 Task: Create a due date automation trigger when advanced on, 2 hours before a card is due add fields without custom field "Resume" set to a number greater or equal to 1 and greater than 10.
Action: Mouse moved to (958, 283)
Screenshot: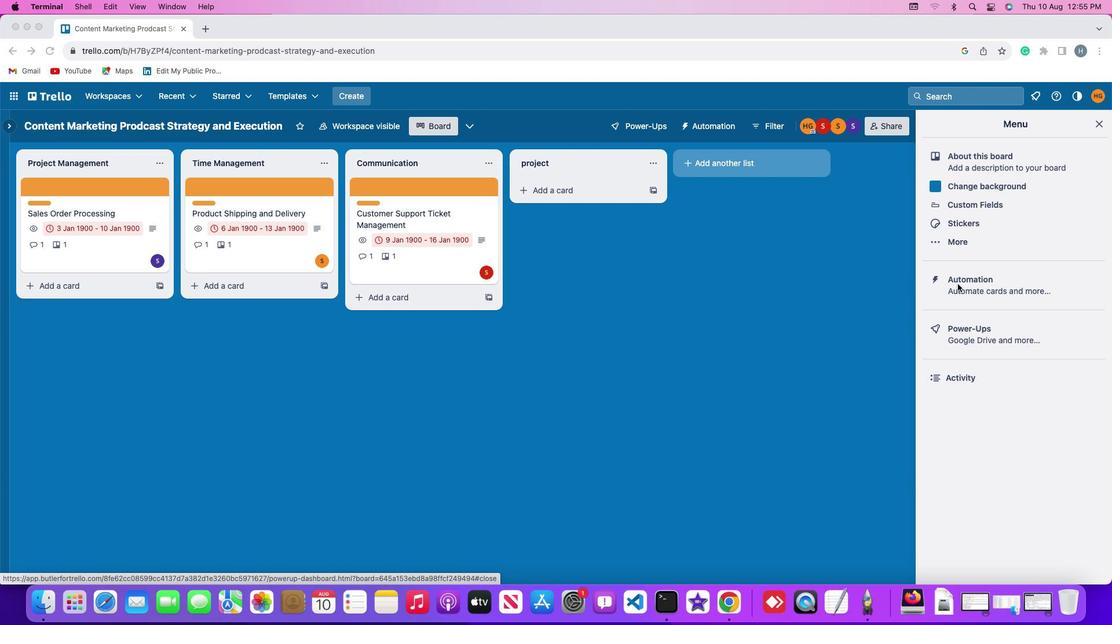 
Action: Mouse pressed left at (958, 283)
Screenshot: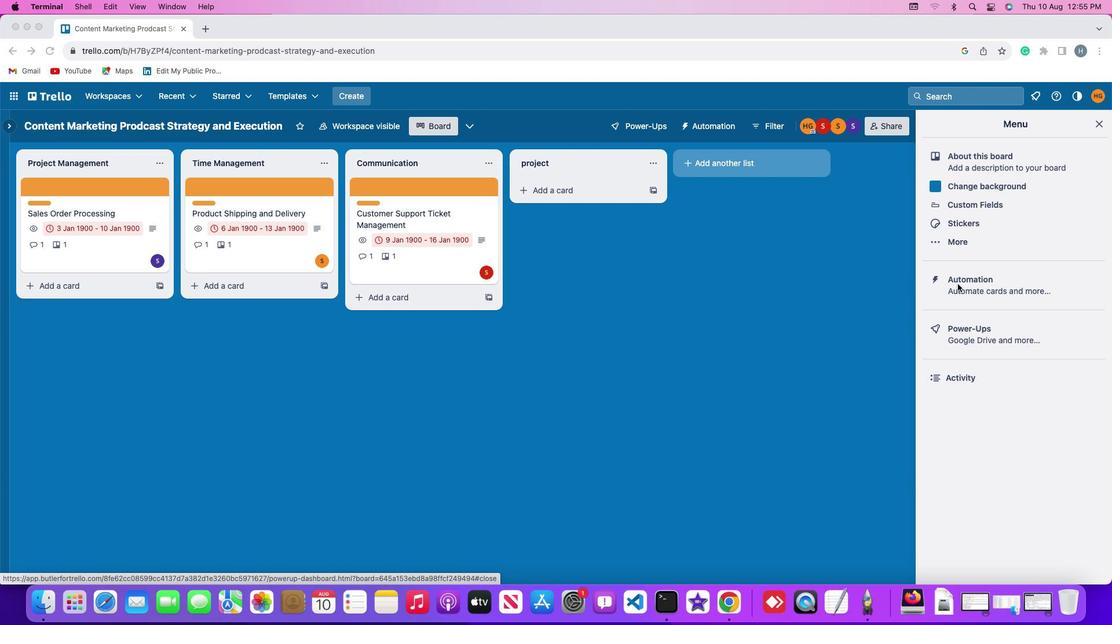 
Action: Mouse pressed left at (958, 283)
Screenshot: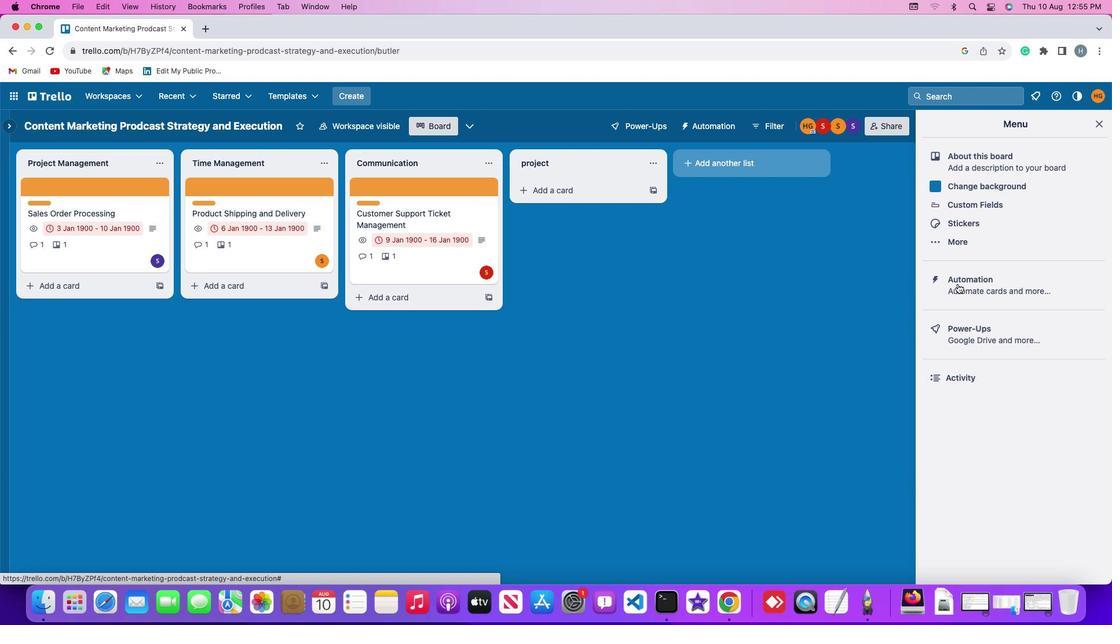 
Action: Mouse moved to (61, 273)
Screenshot: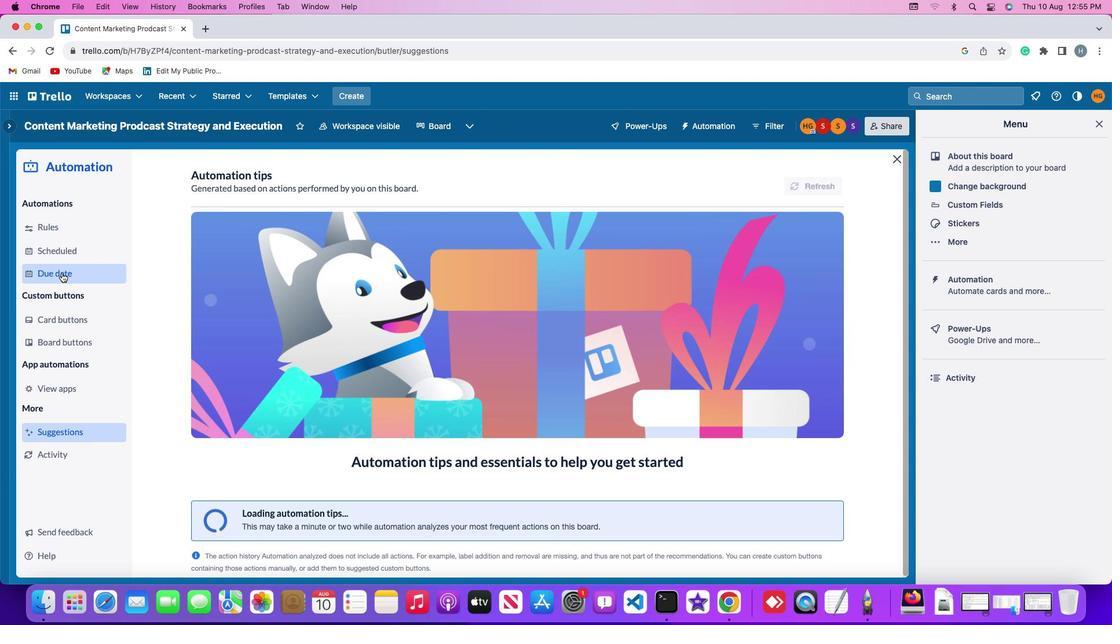 
Action: Mouse pressed left at (61, 273)
Screenshot: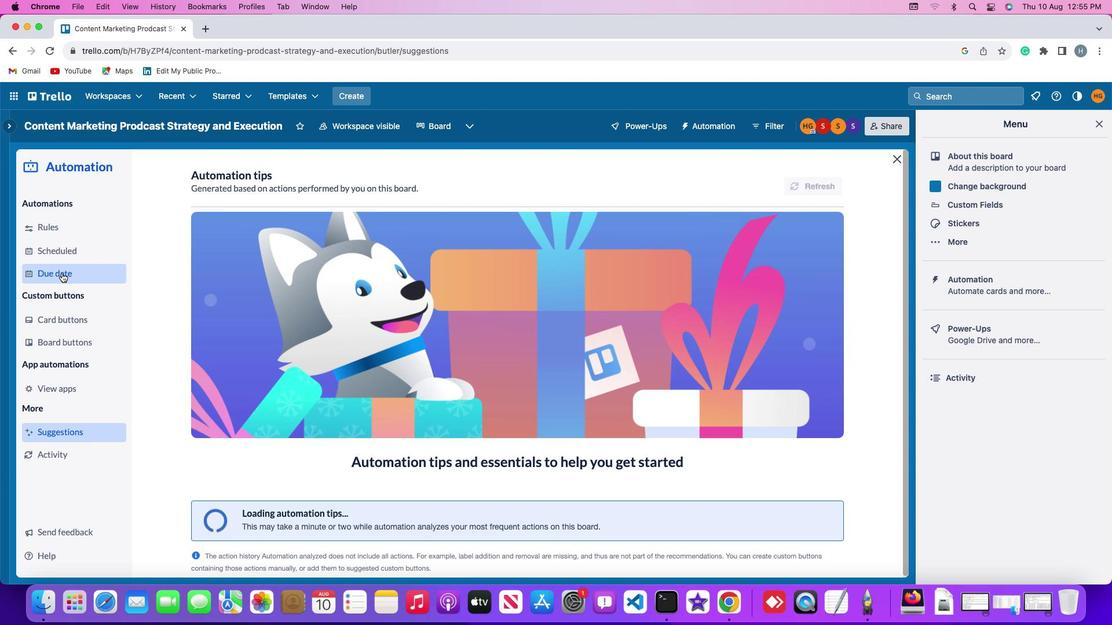 
Action: Mouse moved to (760, 180)
Screenshot: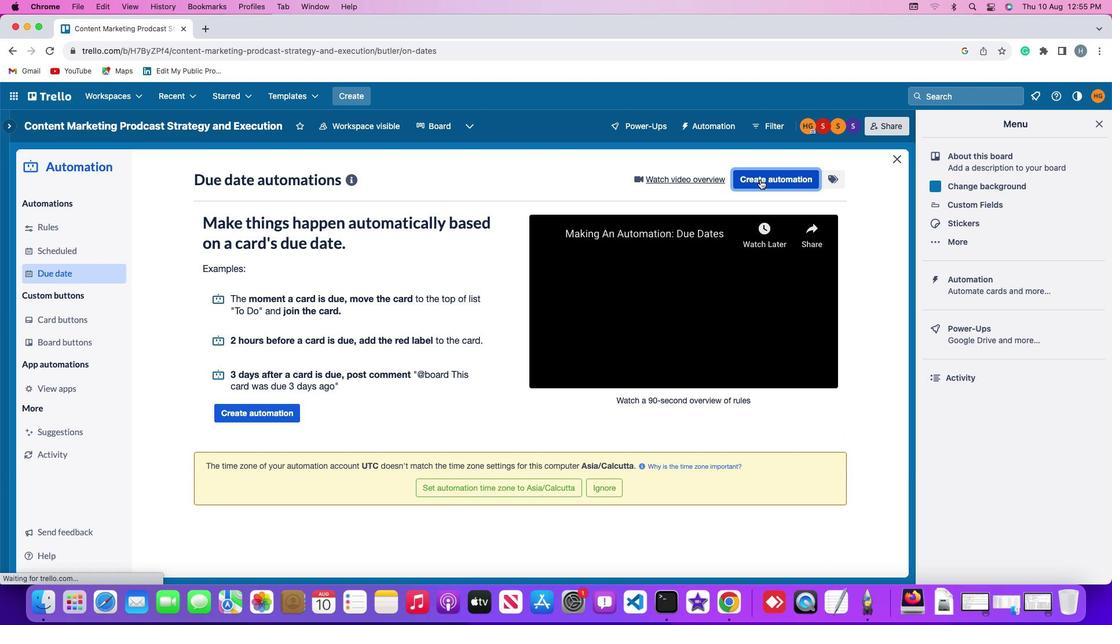 
Action: Mouse pressed left at (760, 180)
Screenshot: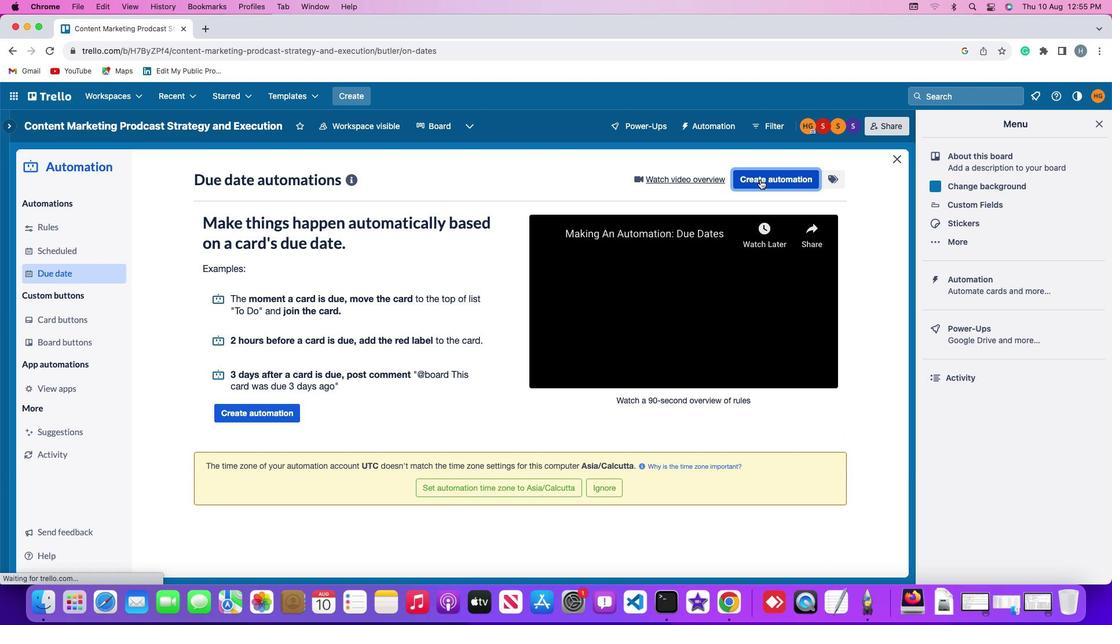 
Action: Mouse moved to (246, 292)
Screenshot: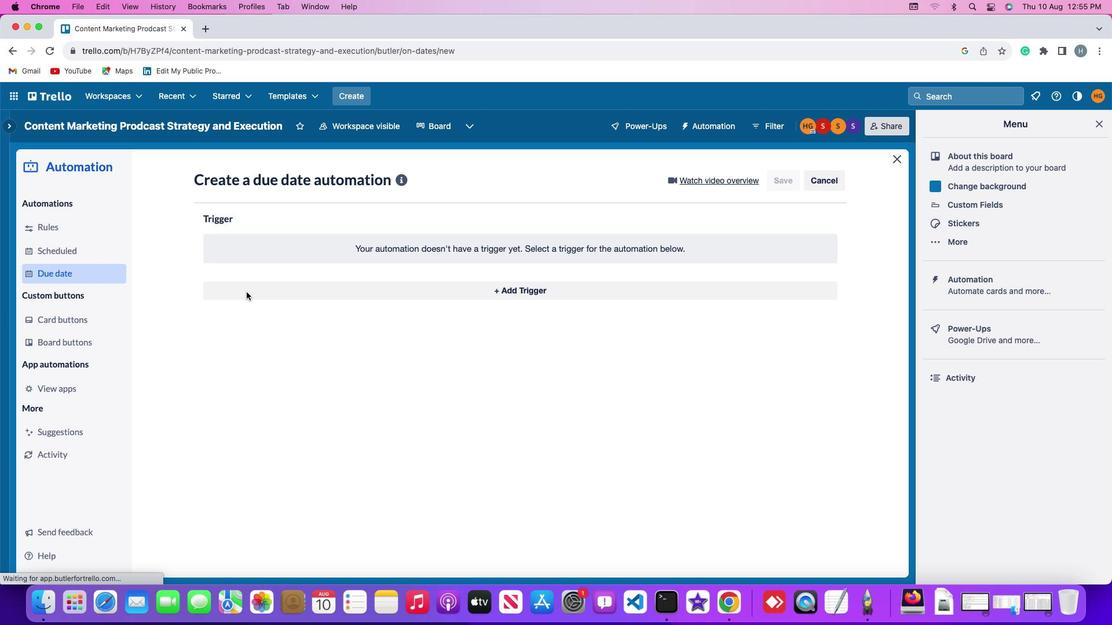 
Action: Mouse pressed left at (246, 292)
Screenshot: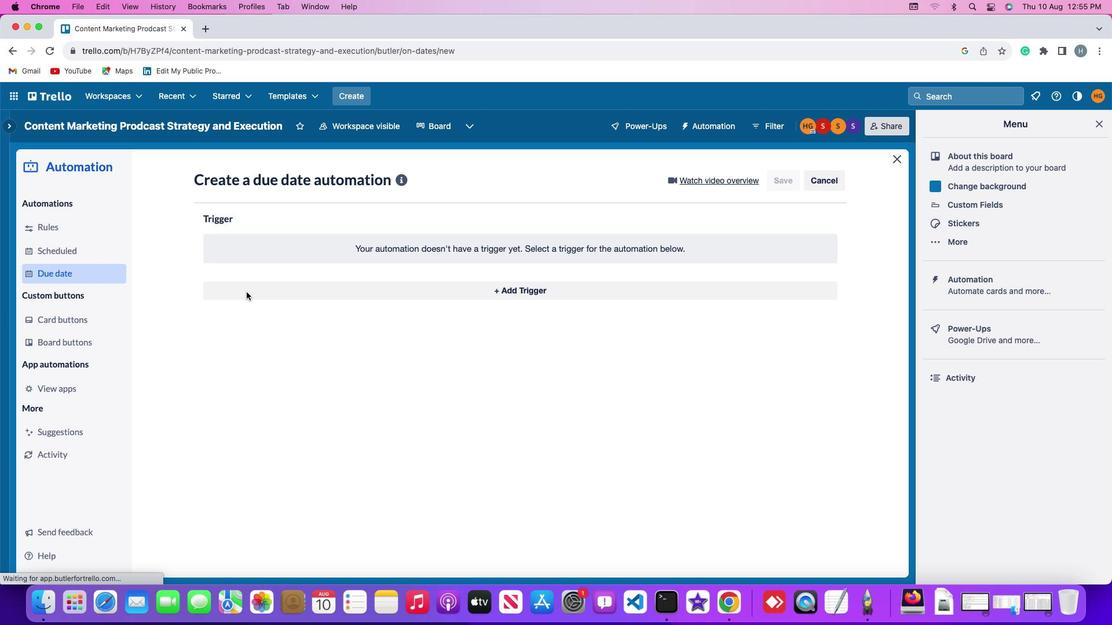 
Action: Mouse moved to (225, 467)
Screenshot: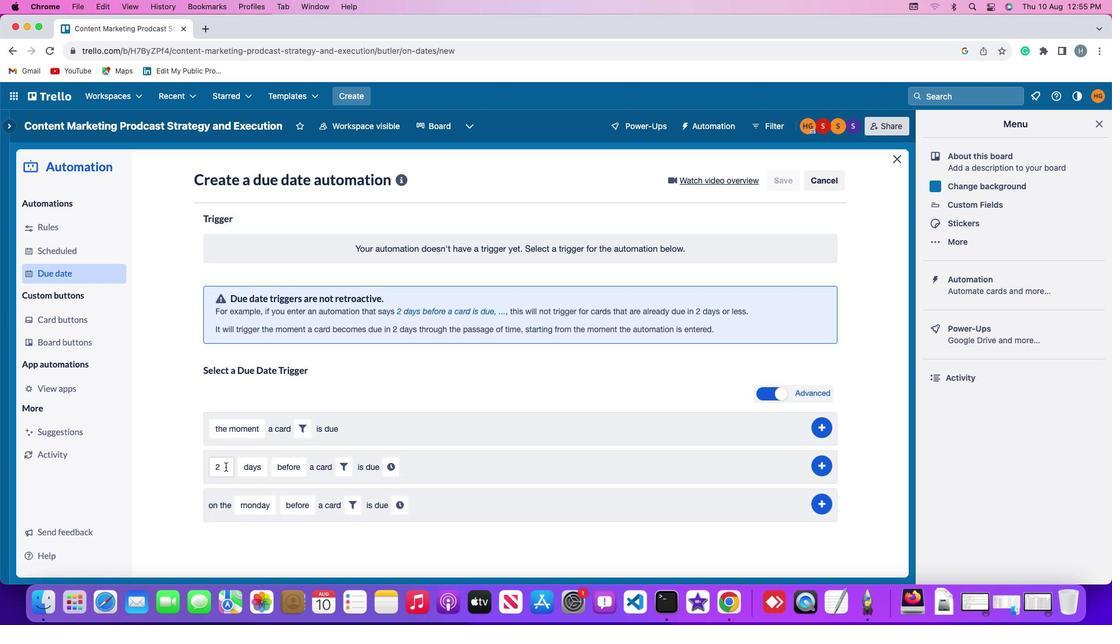 
Action: Mouse pressed left at (225, 467)
Screenshot: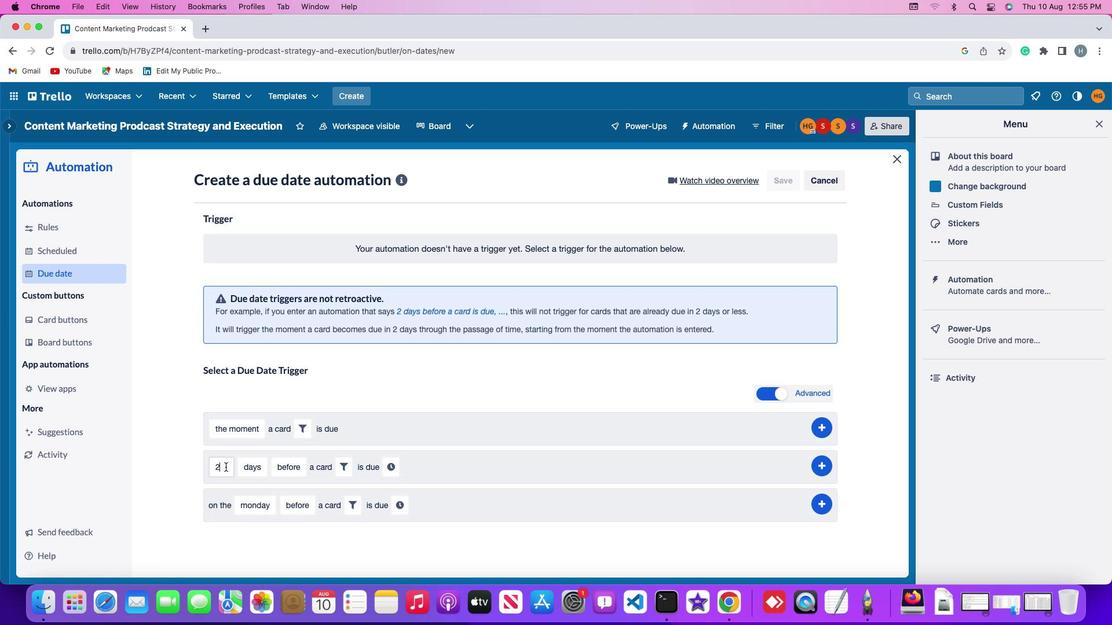 
Action: Key pressed Key.backspace'2'
Screenshot: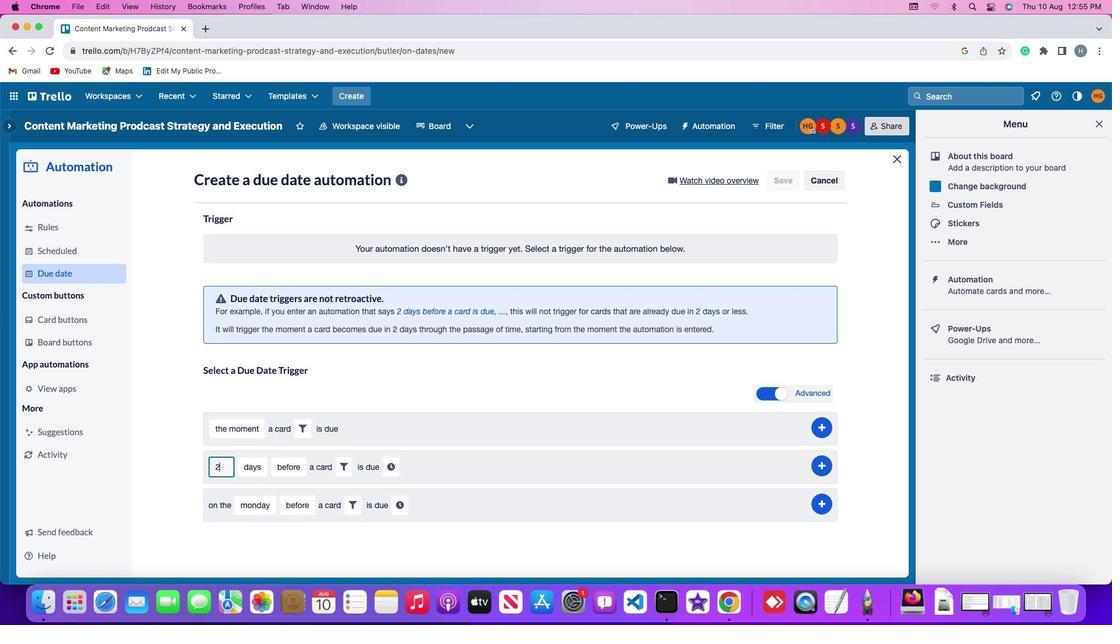 
Action: Mouse moved to (257, 473)
Screenshot: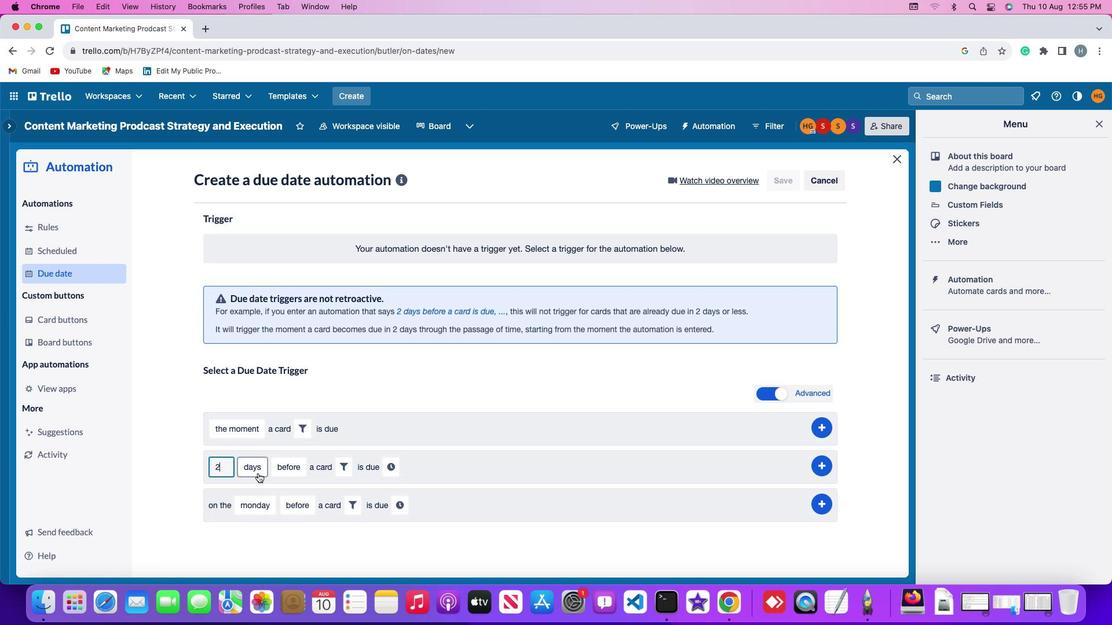 
Action: Mouse pressed left at (257, 473)
Screenshot: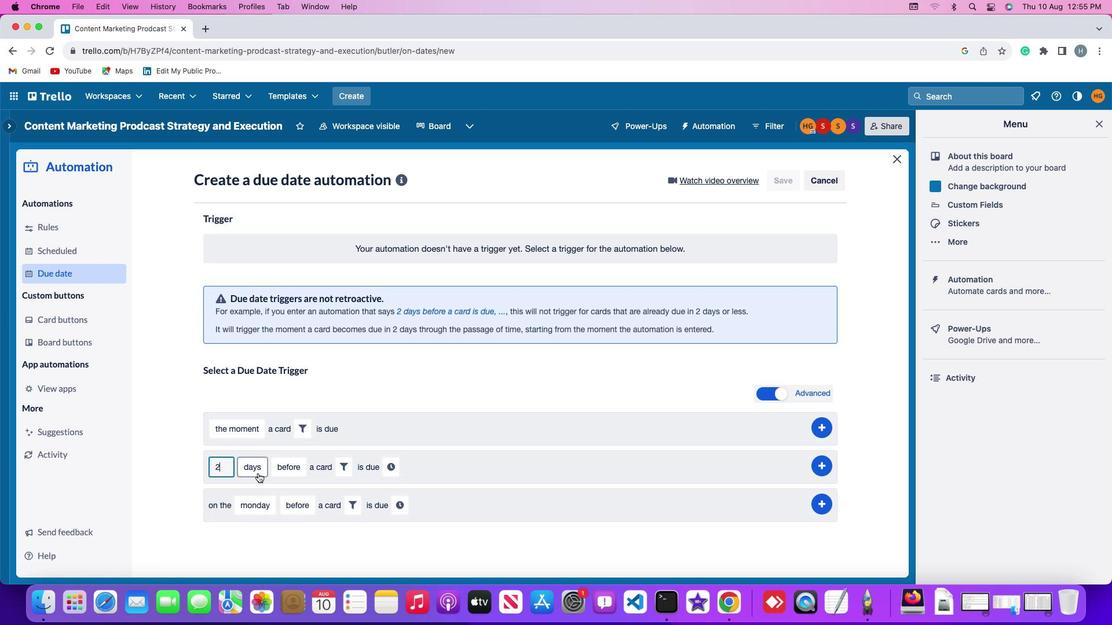 
Action: Mouse moved to (263, 531)
Screenshot: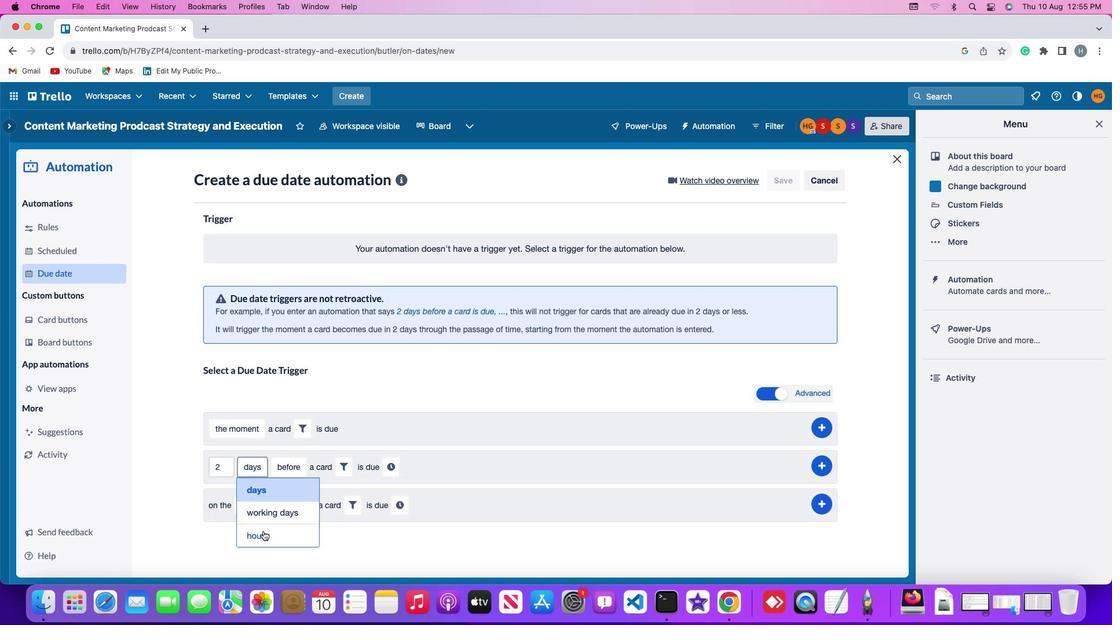 
Action: Mouse pressed left at (263, 531)
Screenshot: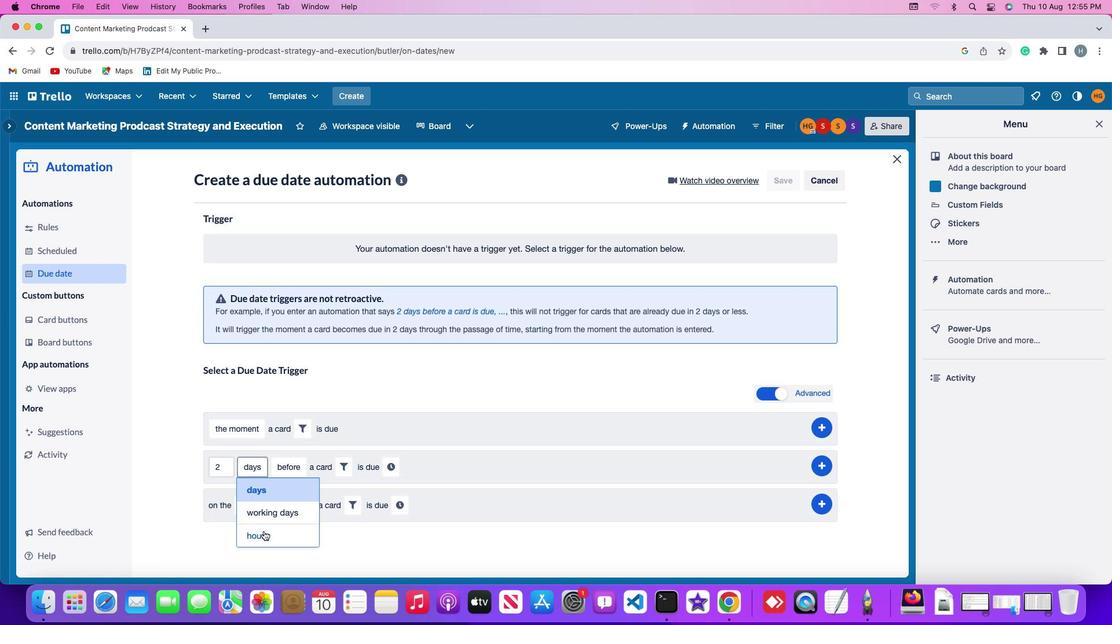 
Action: Mouse moved to (286, 466)
Screenshot: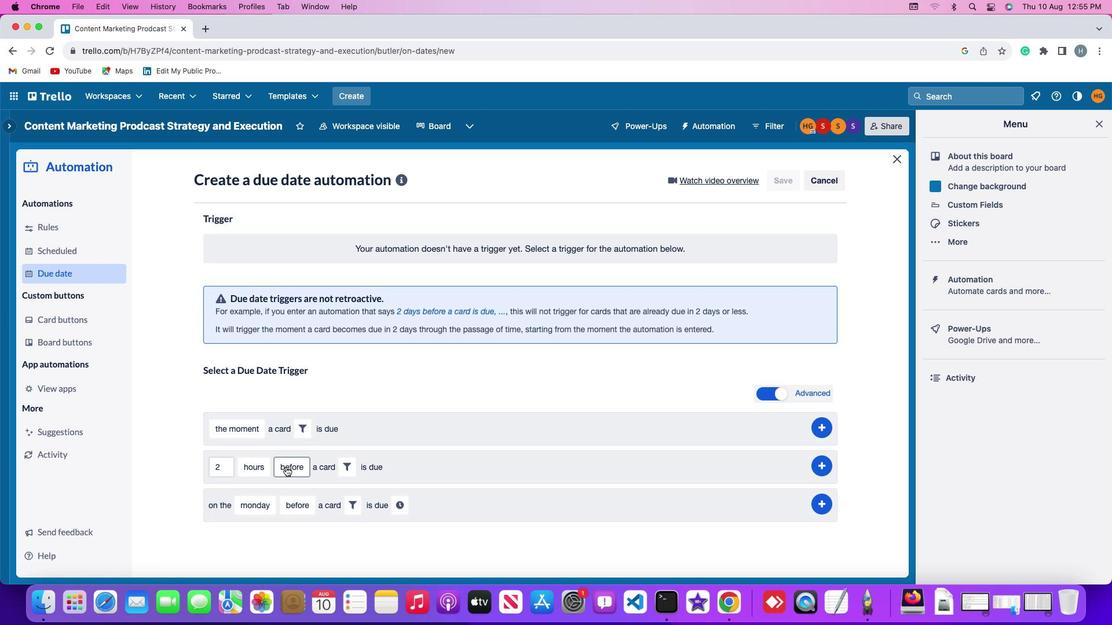 
Action: Mouse pressed left at (286, 466)
Screenshot: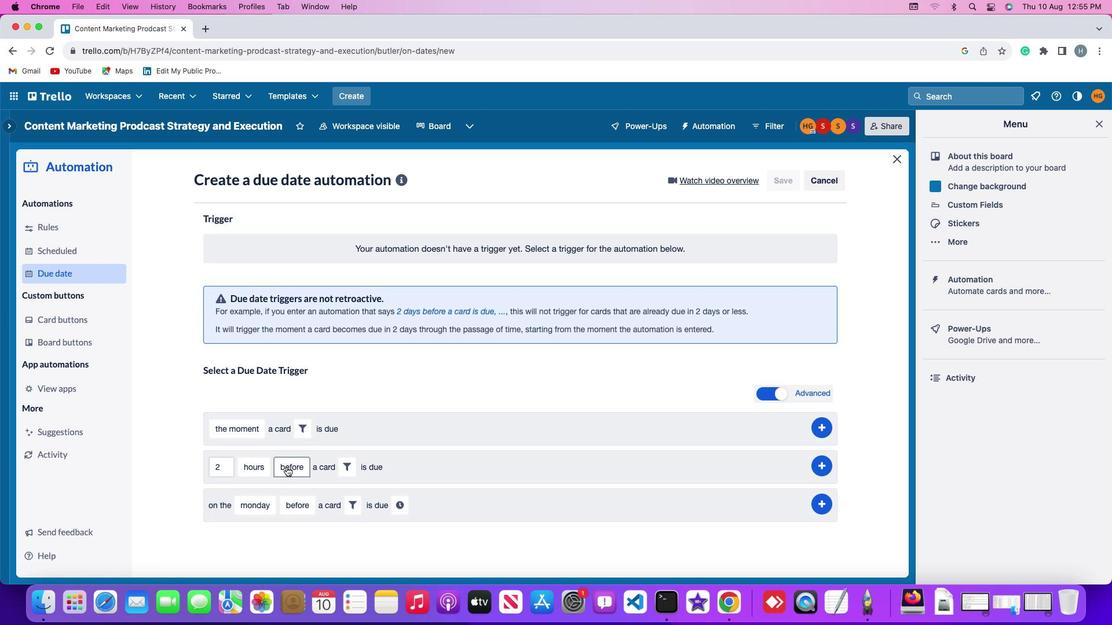 
Action: Mouse moved to (296, 490)
Screenshot: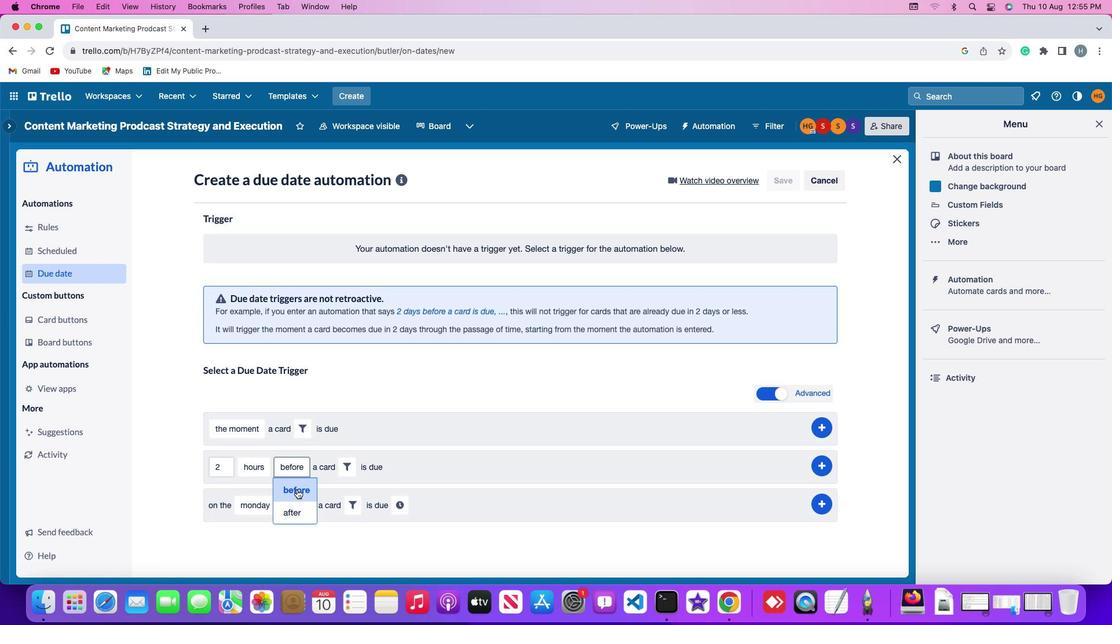 
Action: Mouse pressed left at (296, 490)
Screenshot: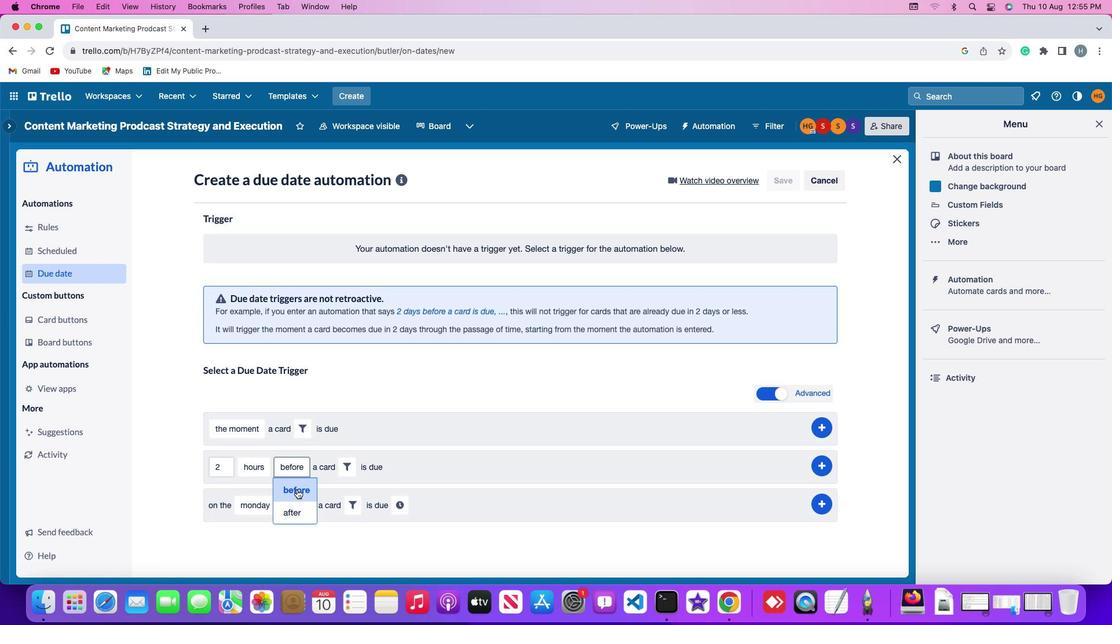 
Action: Mouse moved to (341, 468)
Screenshot: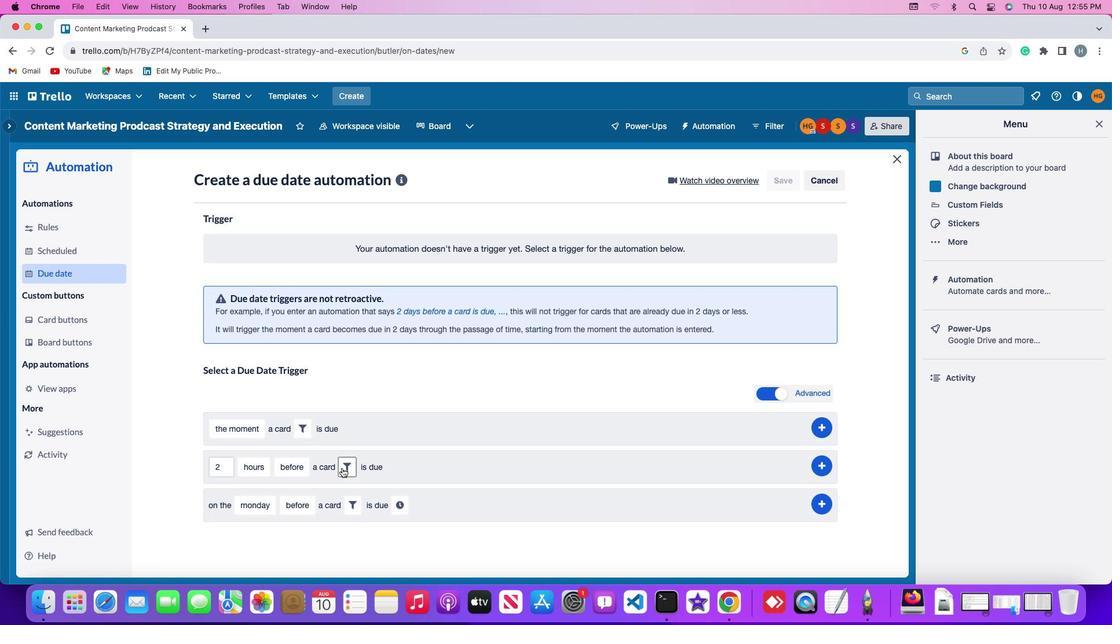 
Action: Mouse pressed left at (341, 468)
Screenshot: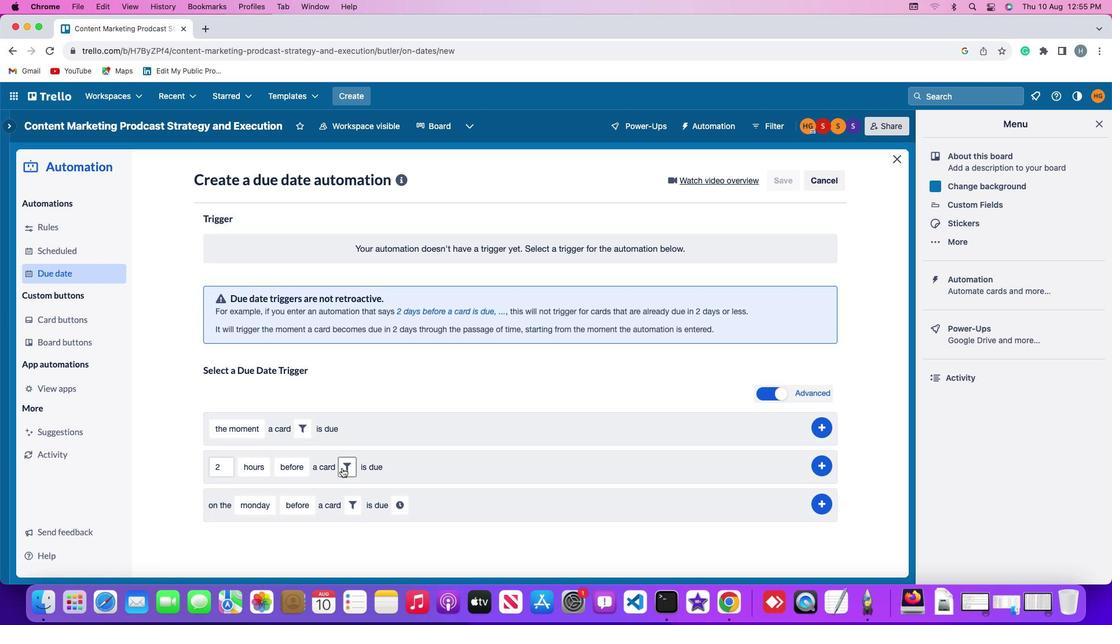
Action: Mouse moved to (539, 506)
Screenshot: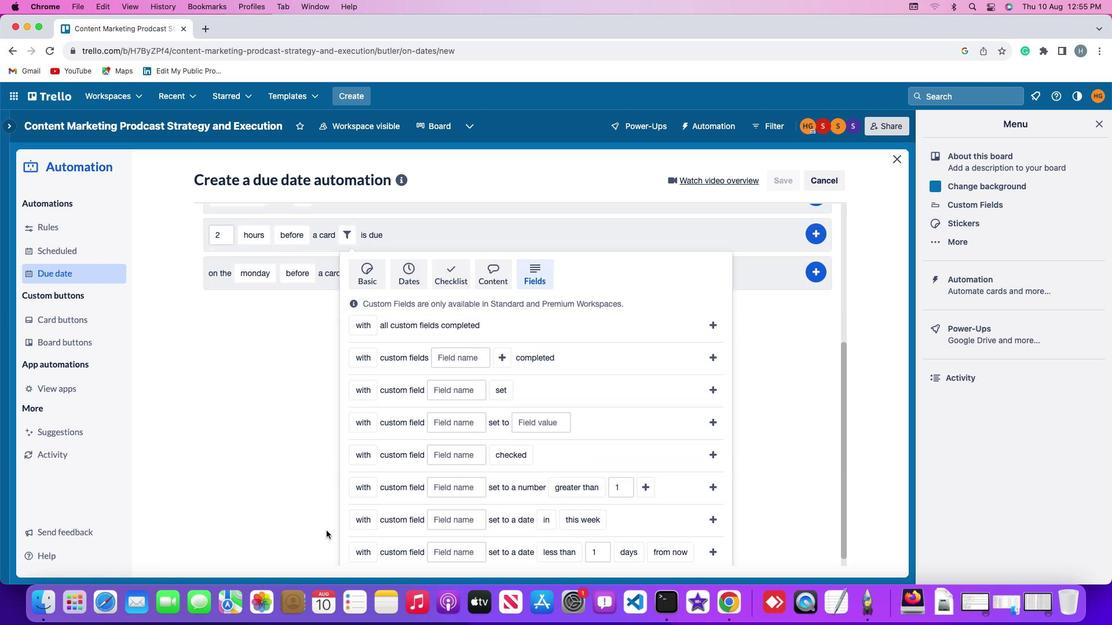 
Action: Mouse pressed left at (539, 506)
Screenshot: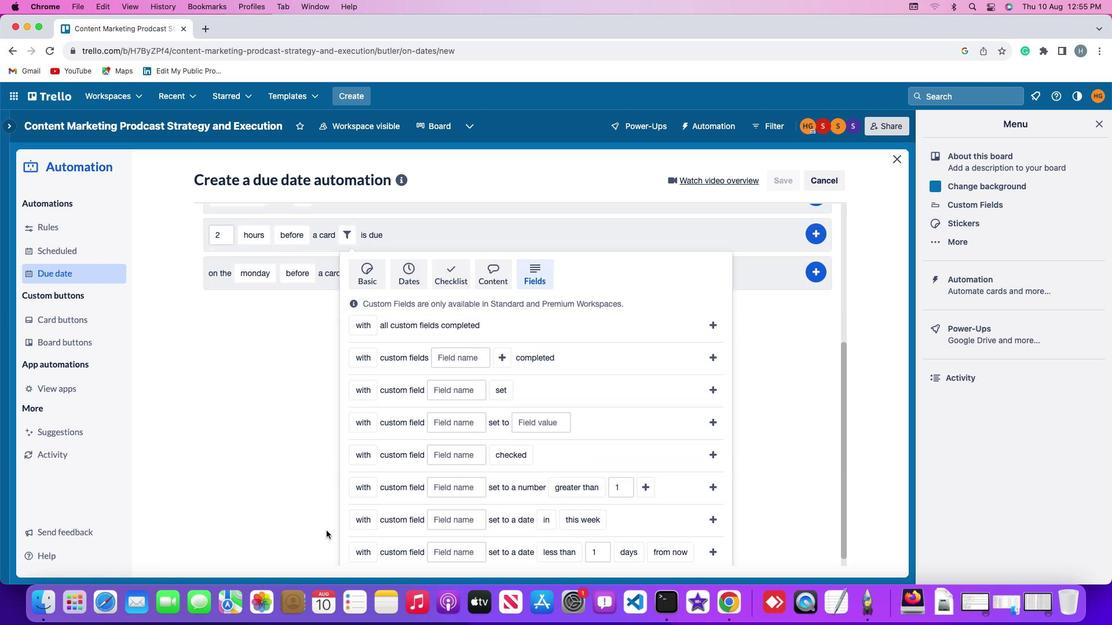 
Action: Mouse moved to (357, 526)
Screenshot: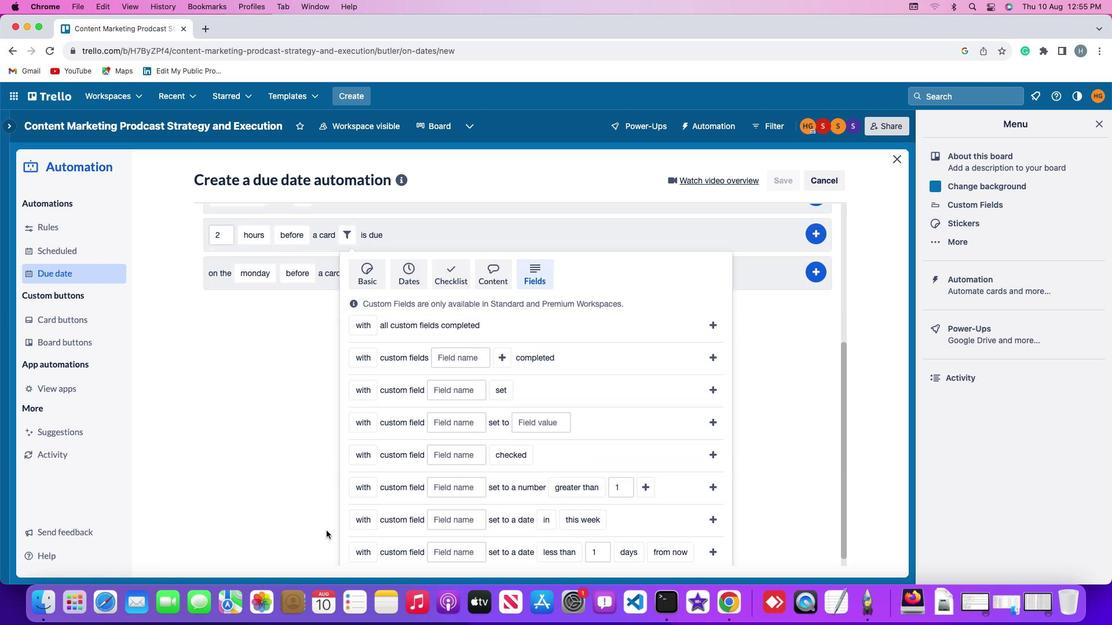 
Action: Mouse scrolled (326, 531) with delta (0, 0)
Screenshot: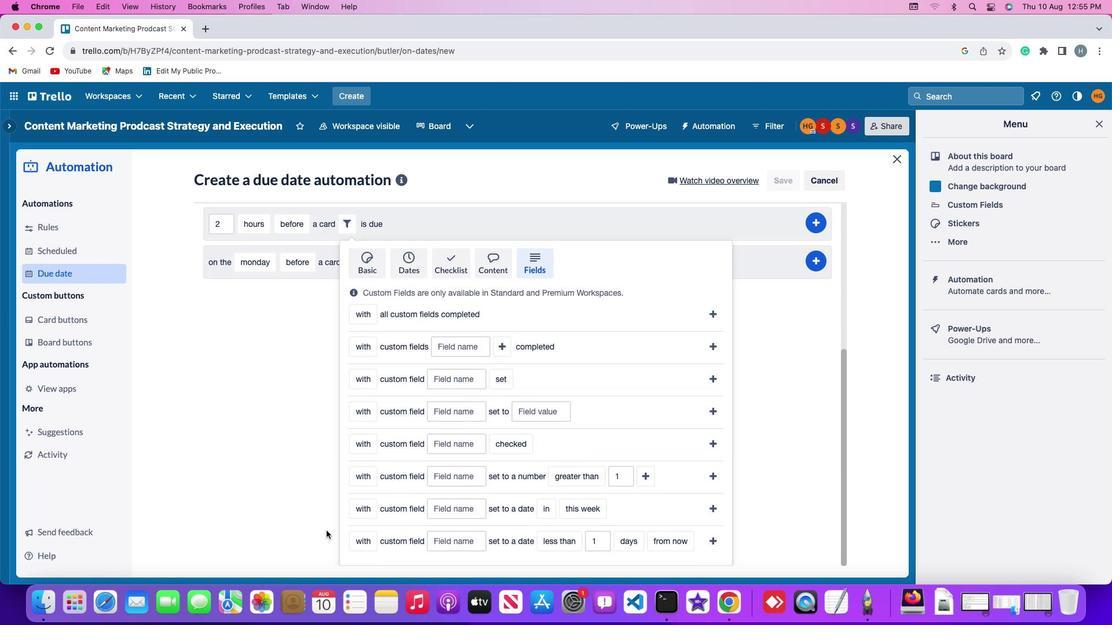 
Action: Mouse scrolled (326, 531) with delta (0, -1)
Screenshot: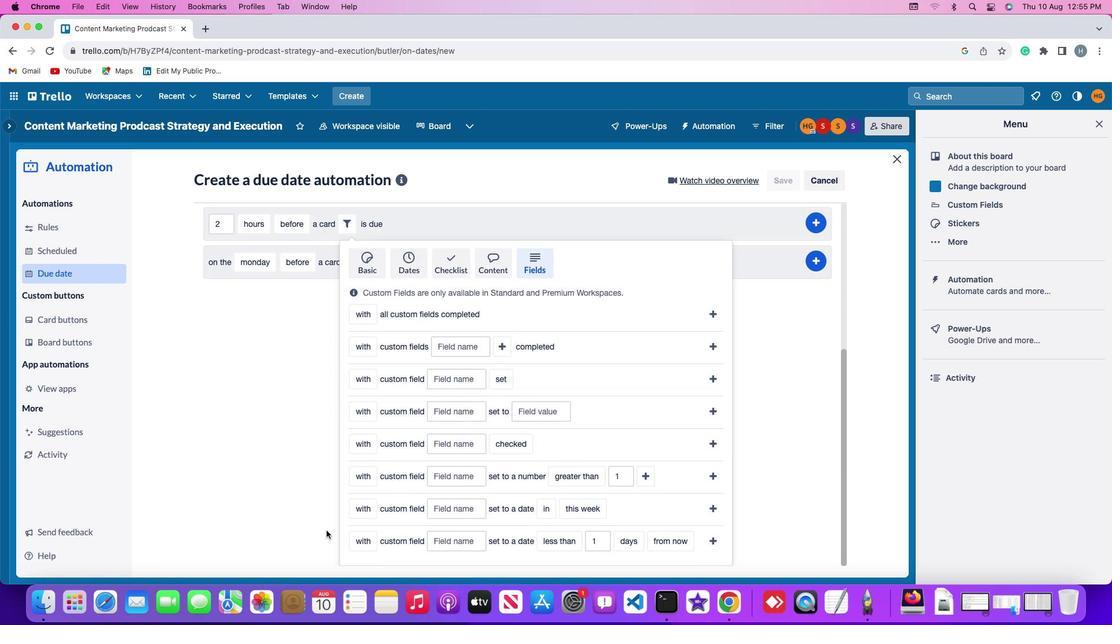 
Action: Mouse scrolled (326, 531) with delta (0, -2)
Screenshot: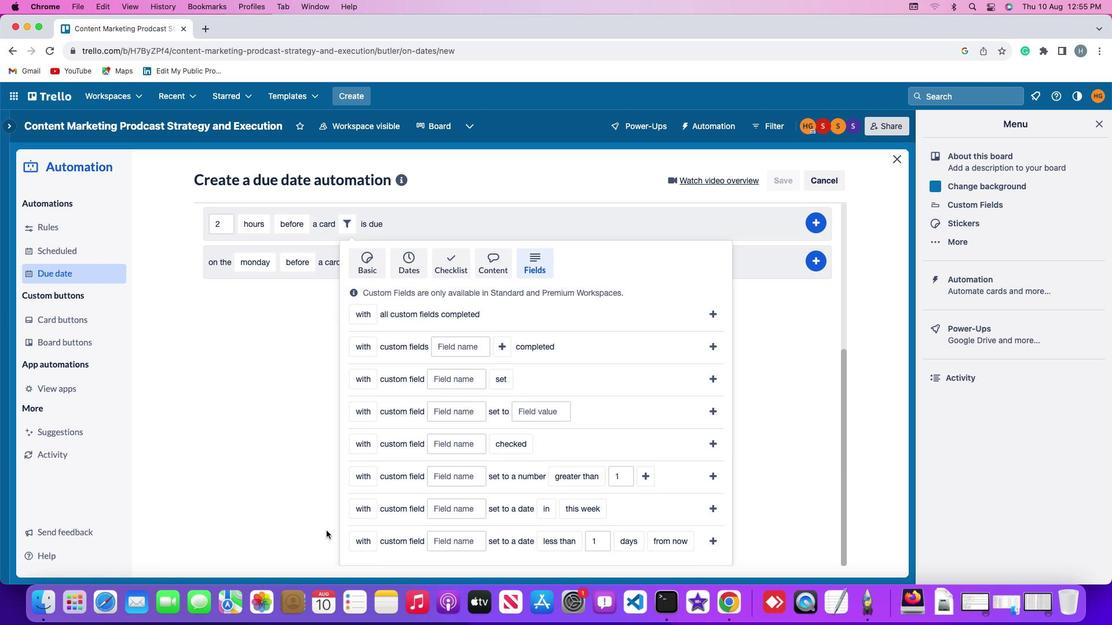 
Action: Mouse moved to (360, 480)
Screenshot: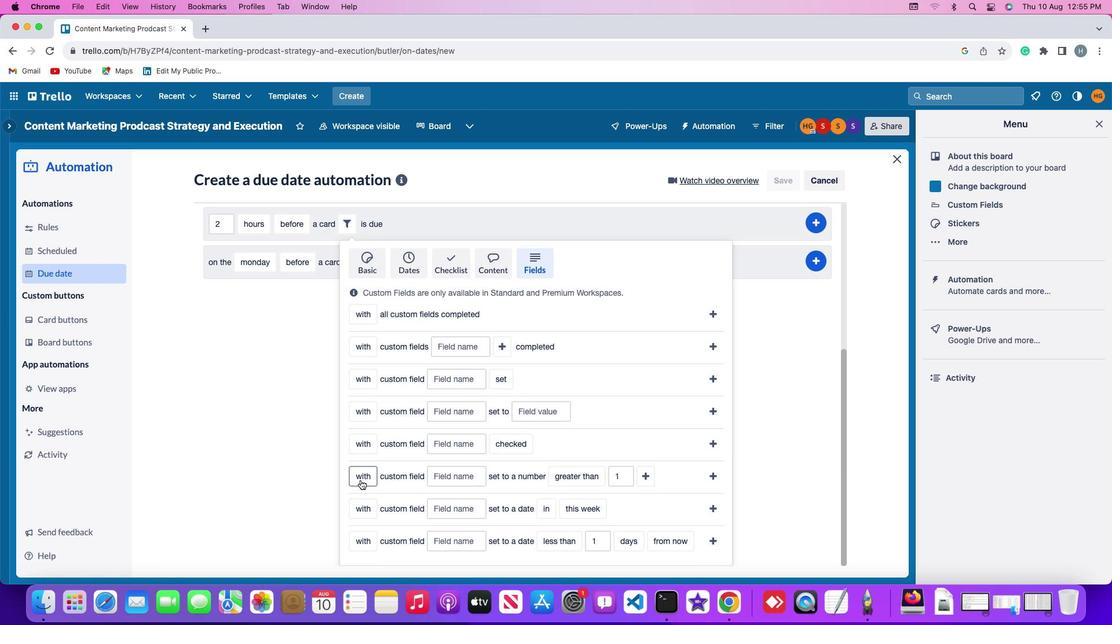 
Action: Mouse pressed left at (360, 480)
Screenshot: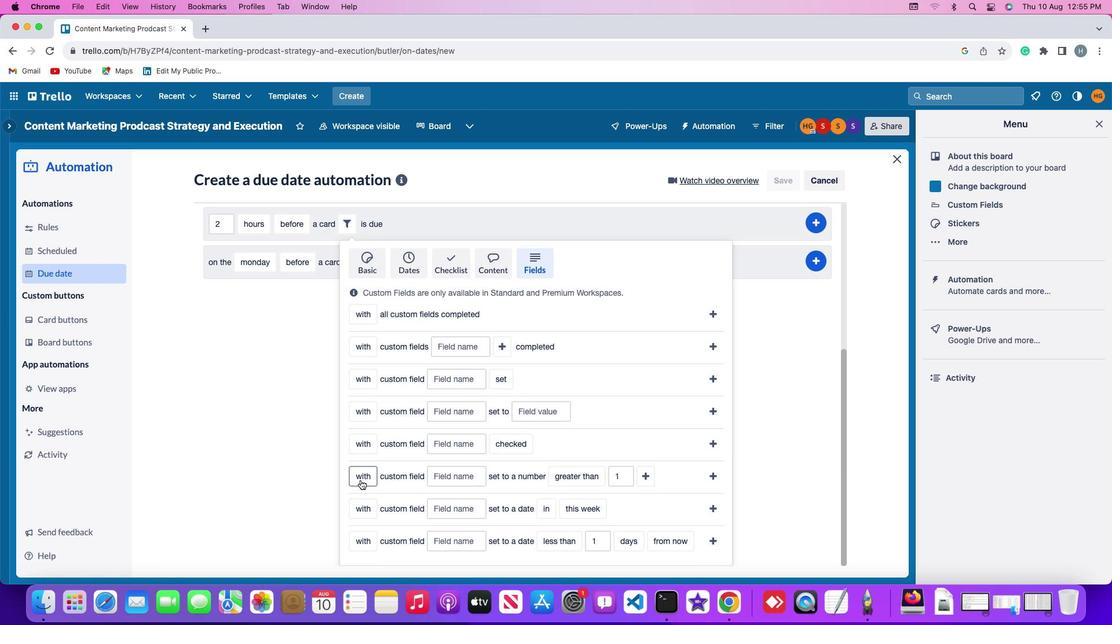 
Action: Mouse moved to (369, 521)
Screenshot: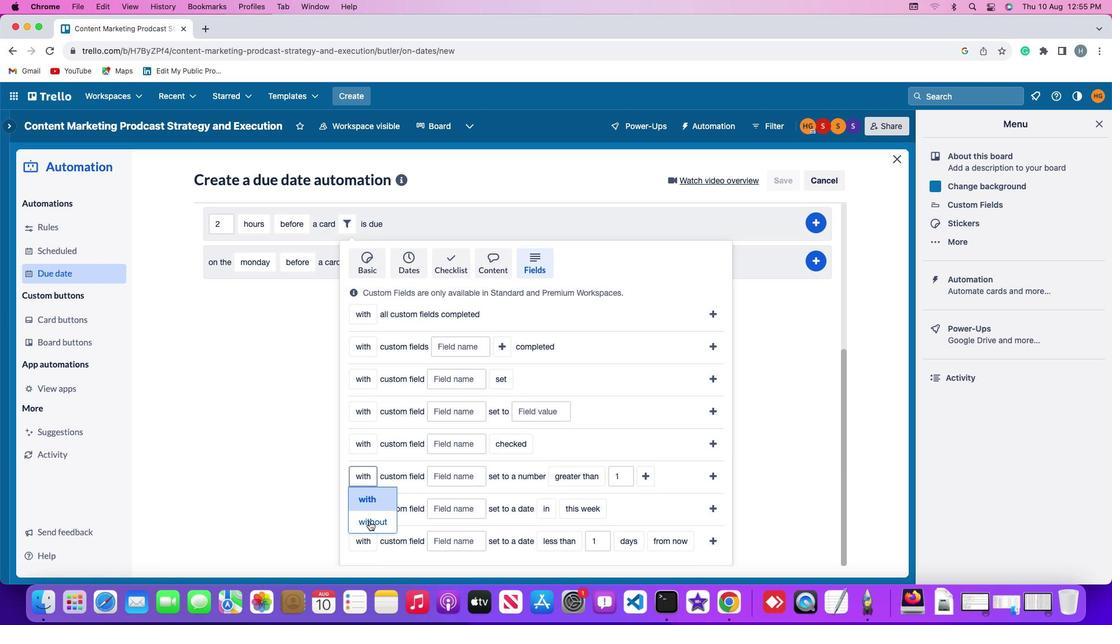 
Action: Mouse pressed left at (369, 521)
Screenshot: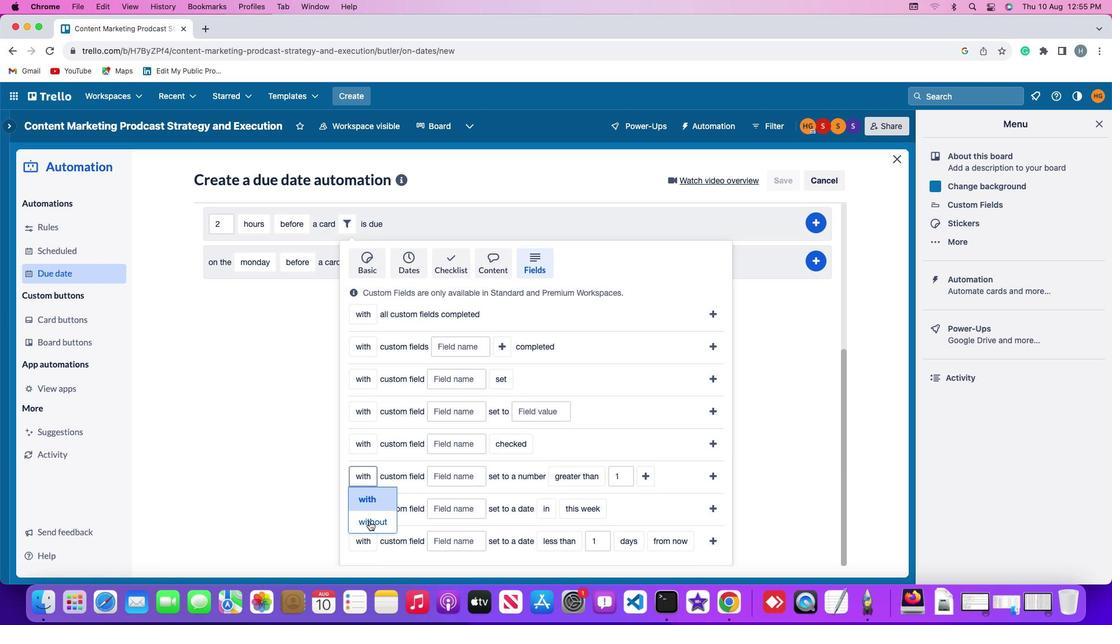 
Action: Mouse moved to (453, 476)
Screenshot: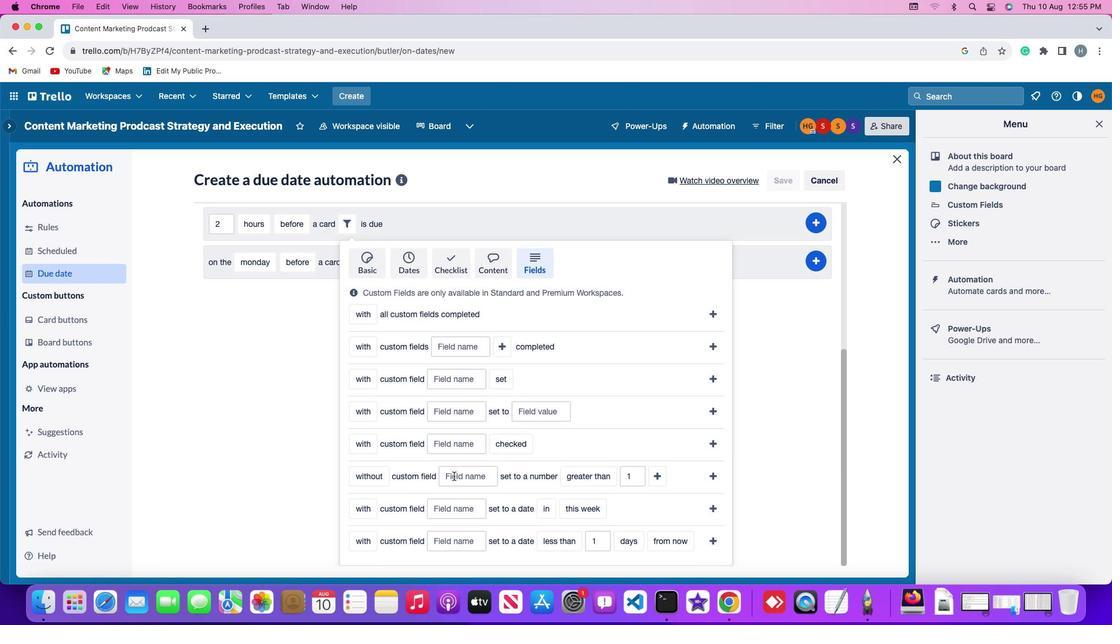 
Action: Mouse pressed left at (453, 476)
Screenshot: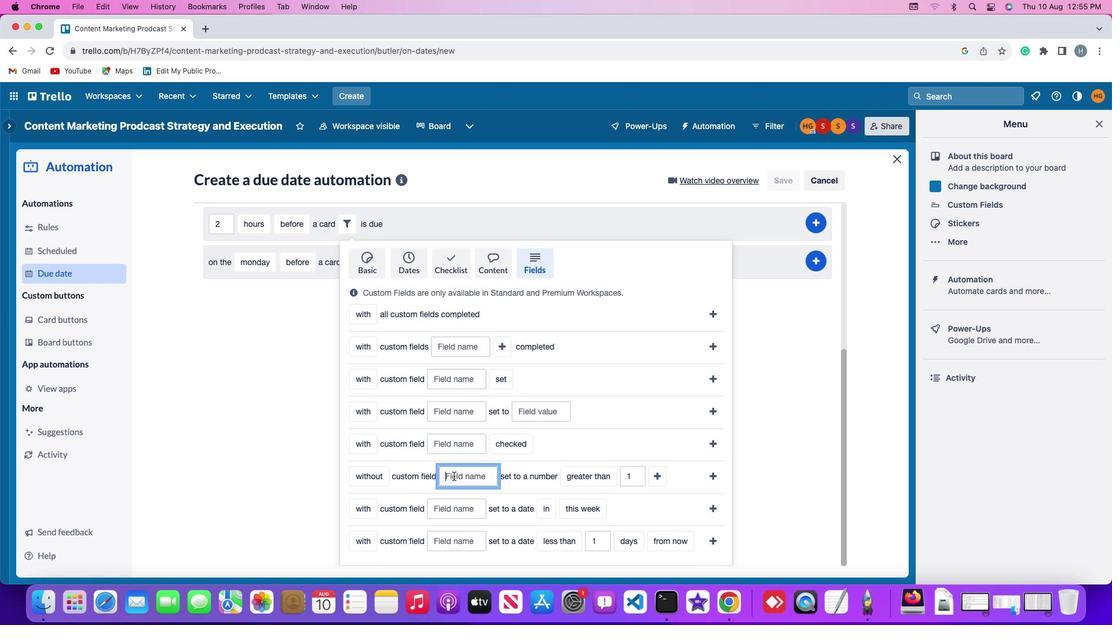 
Action: Mouse moved to (453, 476)
Screenshot: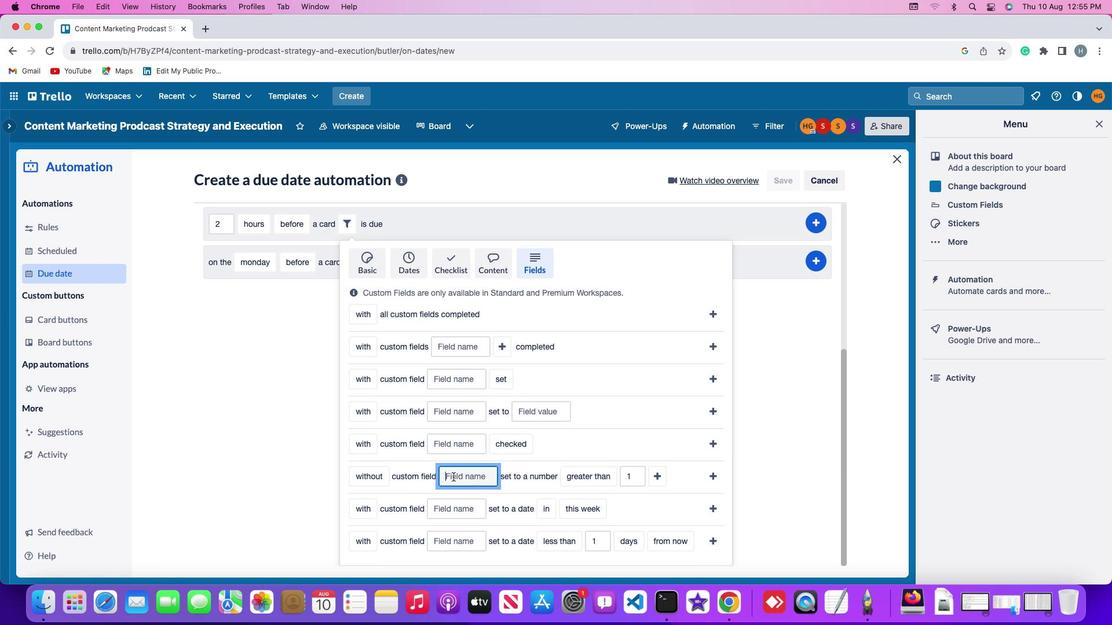 
Action: Key pressed Key.shift'R''e''s''u''m''e'
Screenshot: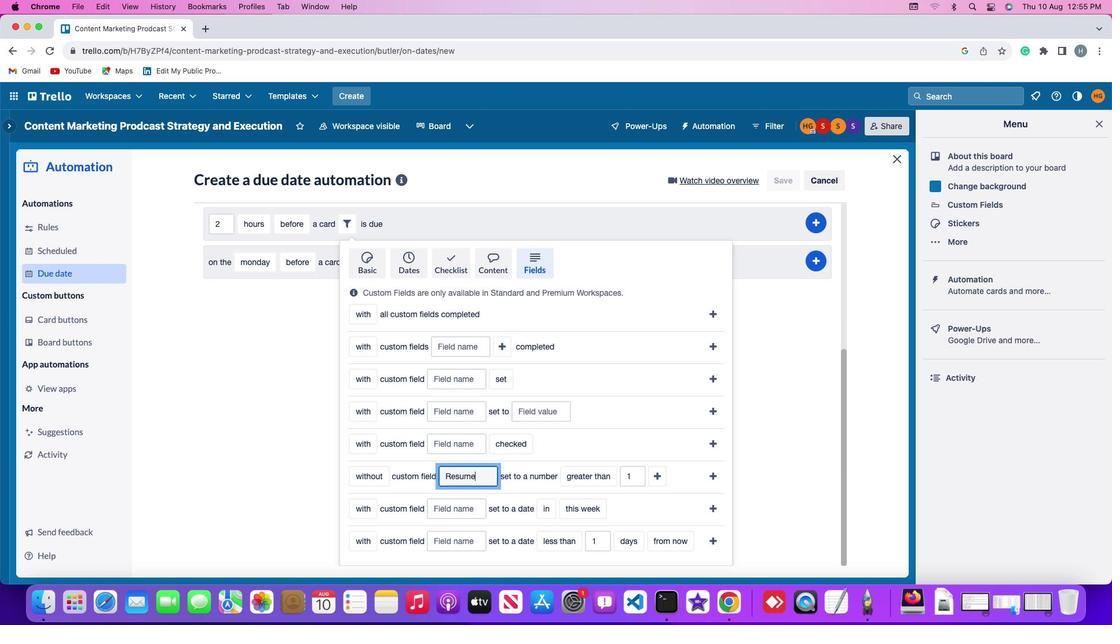 
Action: Mouse moved to (572, 481)
Screenshot: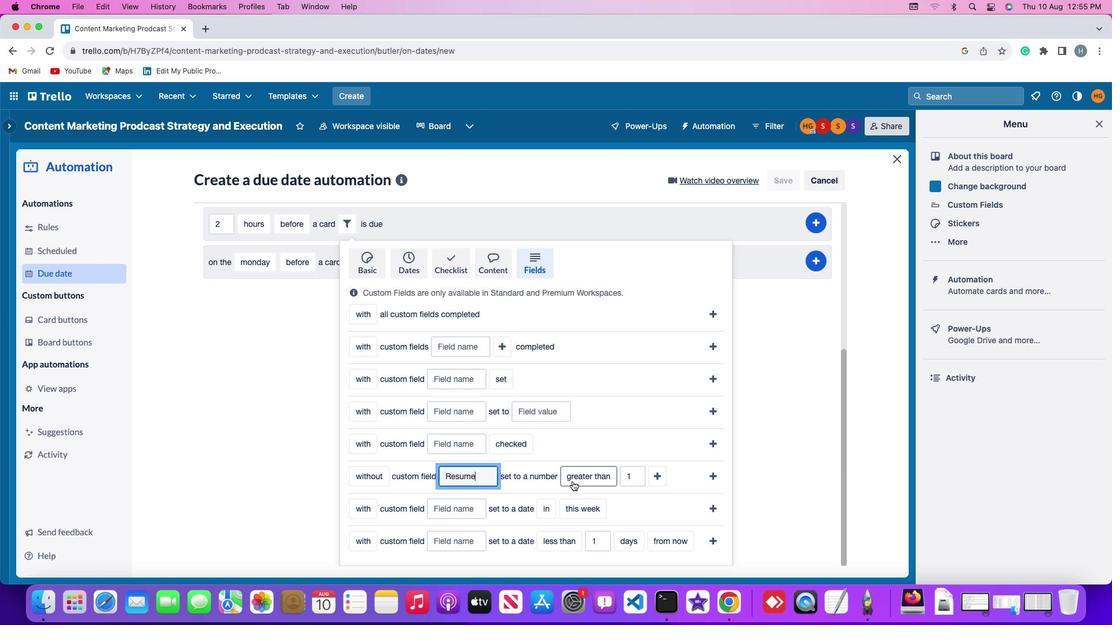 
Action: Mouse pressed left at (572, 481)
Screenshot: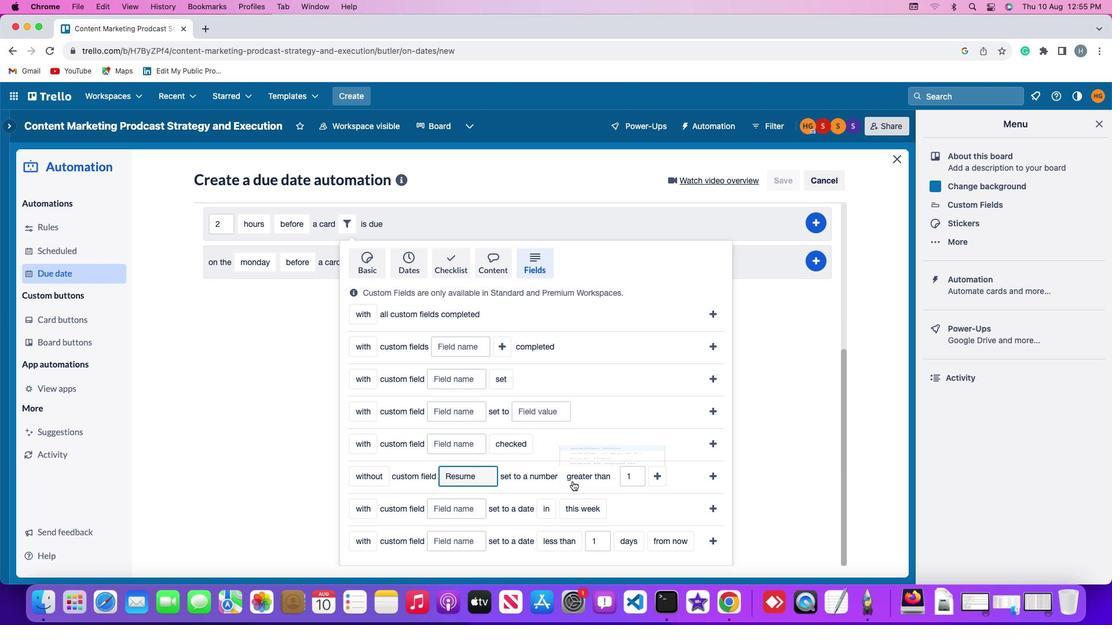
Action: Mouse moved to (600, 406)
Screenshot: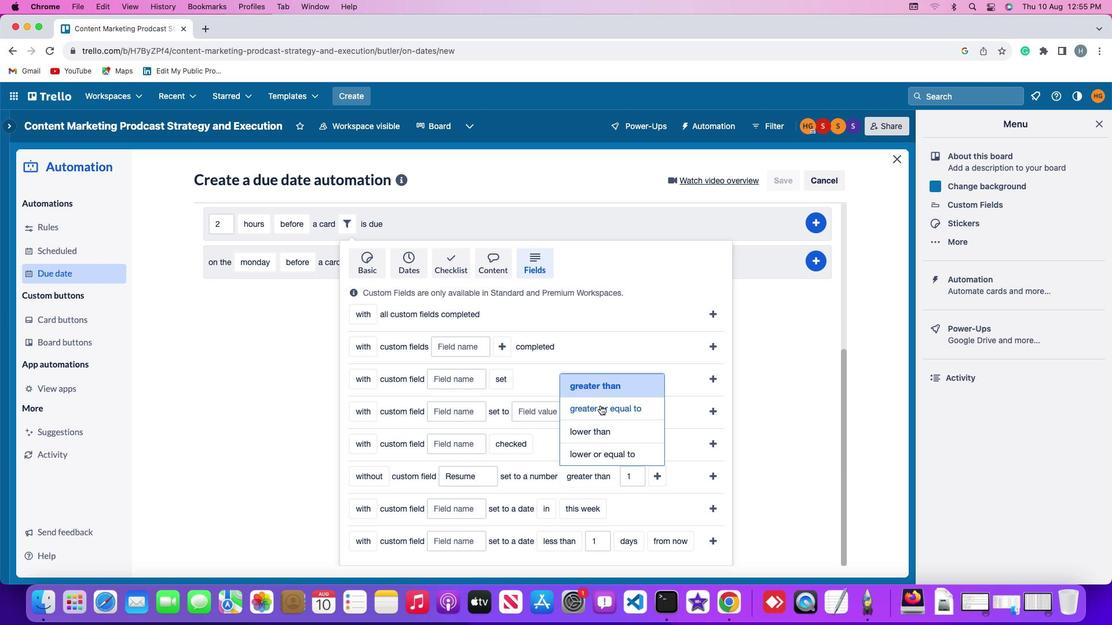 
Action: Mouse pressed left at (600, 406)
Screenshot: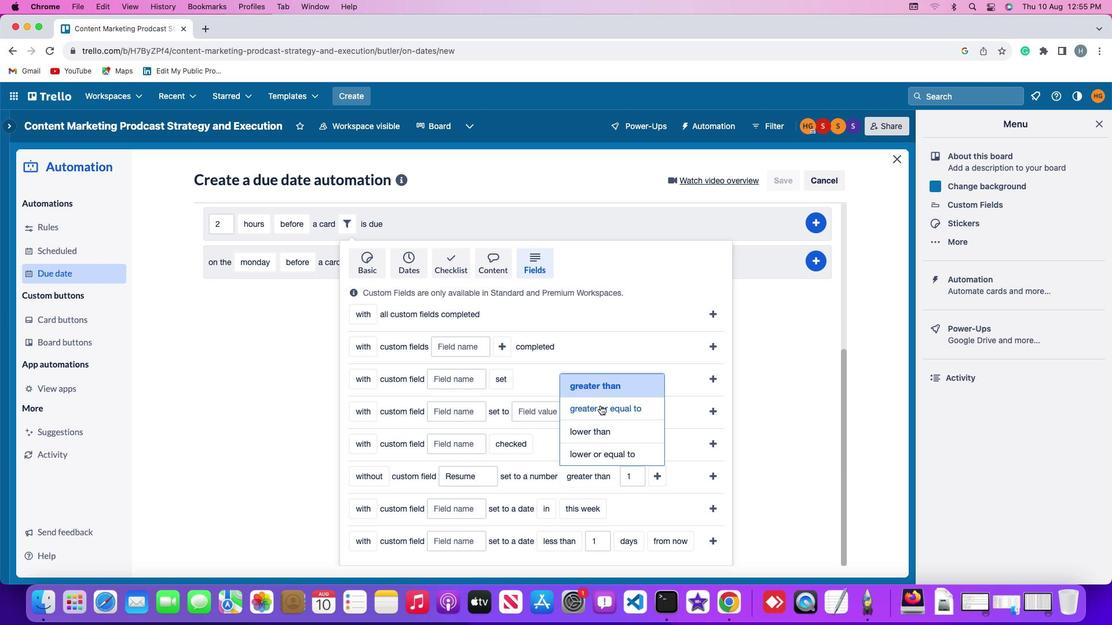 
Action: Mouse moved to (658, 475)
Screenshot: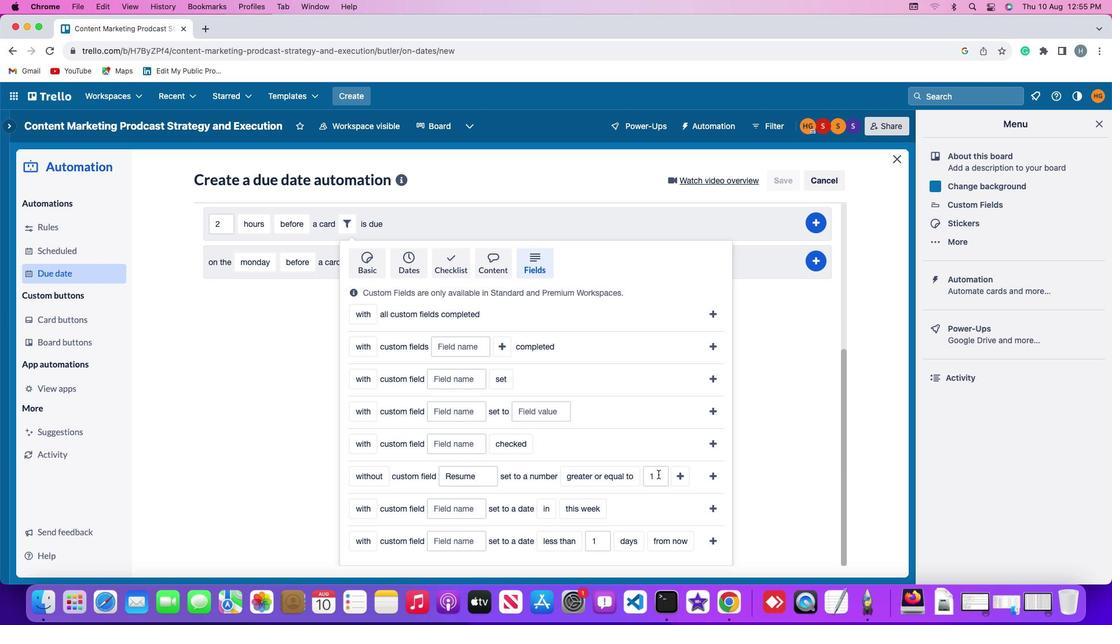 
Action: Mouse pressed left at (658, 475)
Screenshot: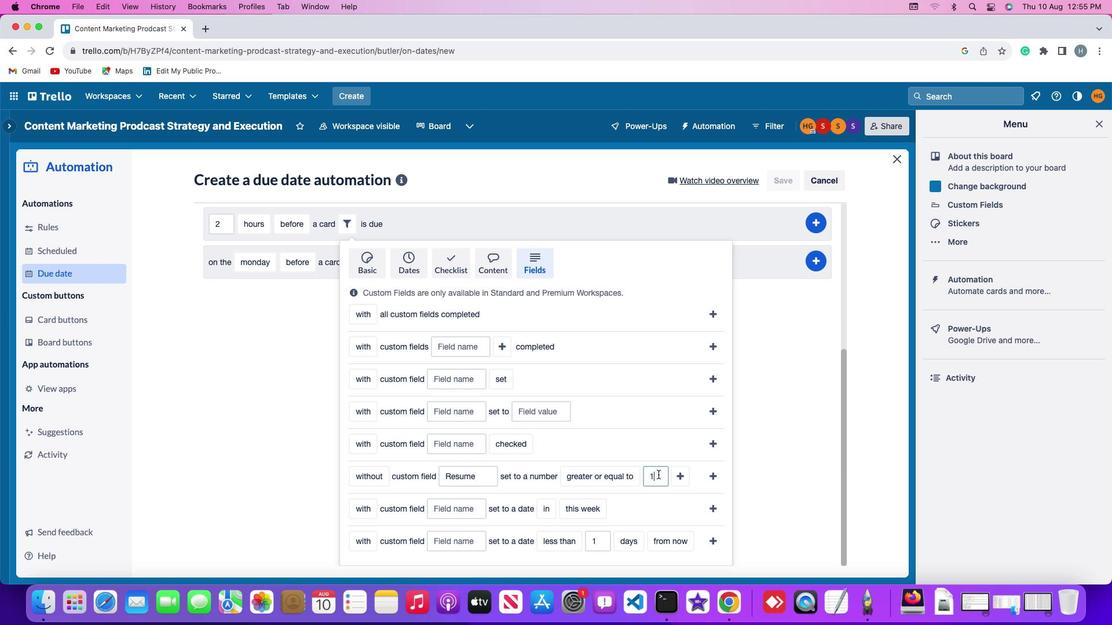 
Action: Mouse moved to (658, 474)
Screenshot: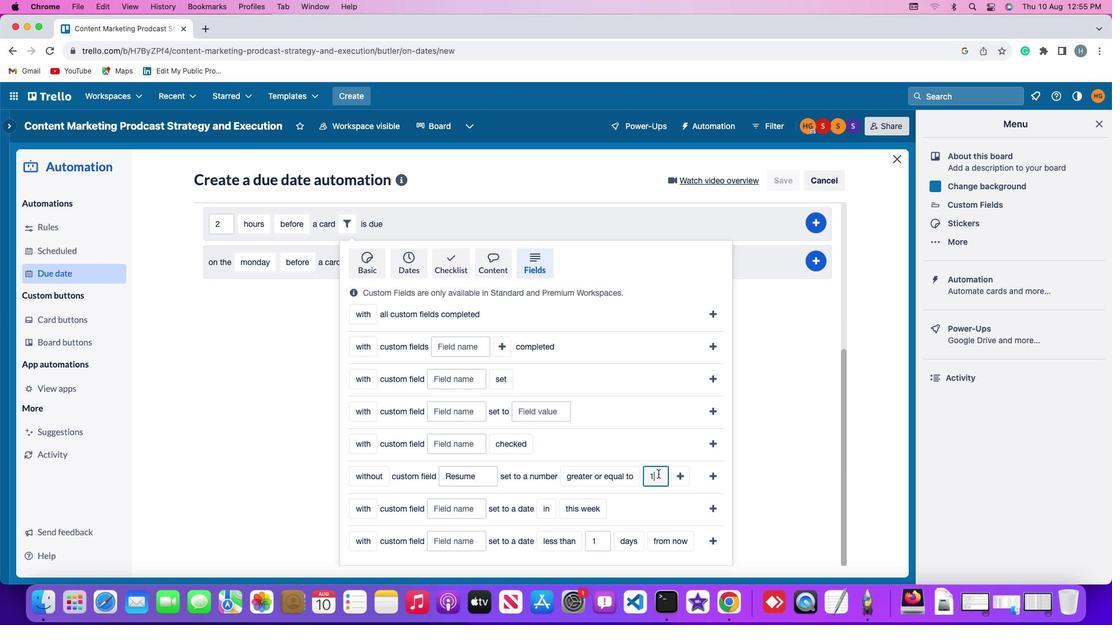 
Action: Key pressed Key.backspace'1'
Screenshot: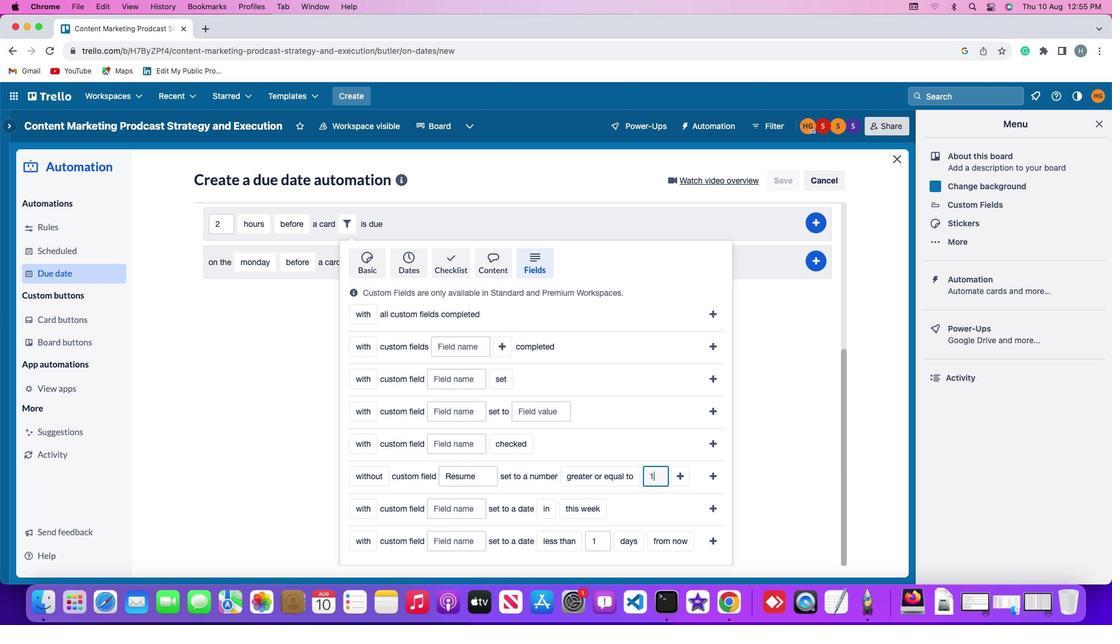 
Action: Mouse moved to (681, 479)
Screenshot: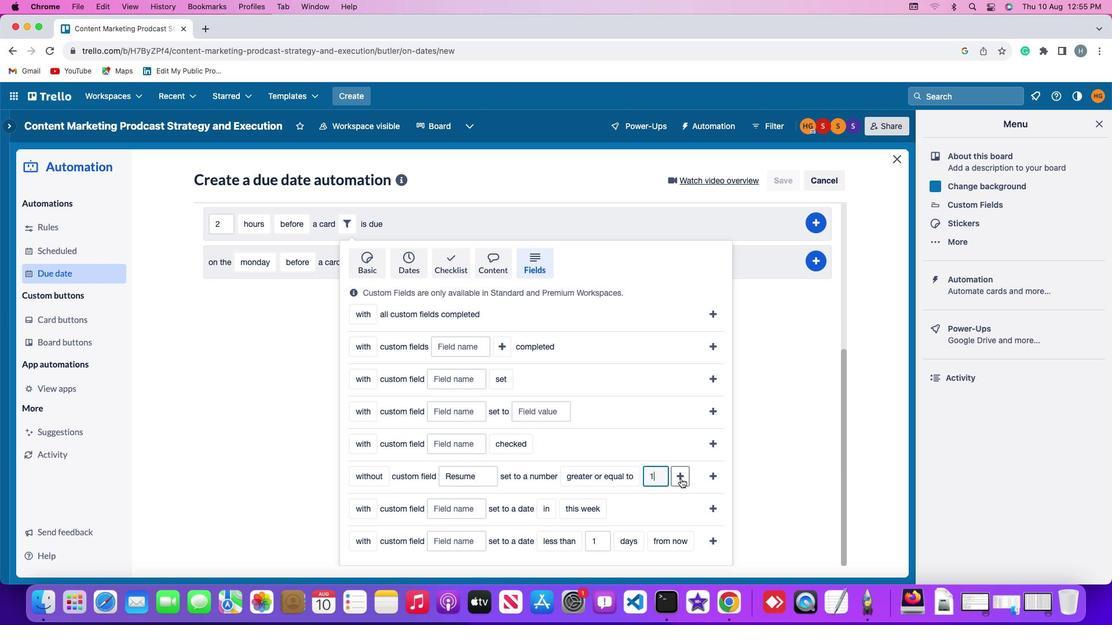 
Action: Mouse pressed left at (681, 479)
Screenshot: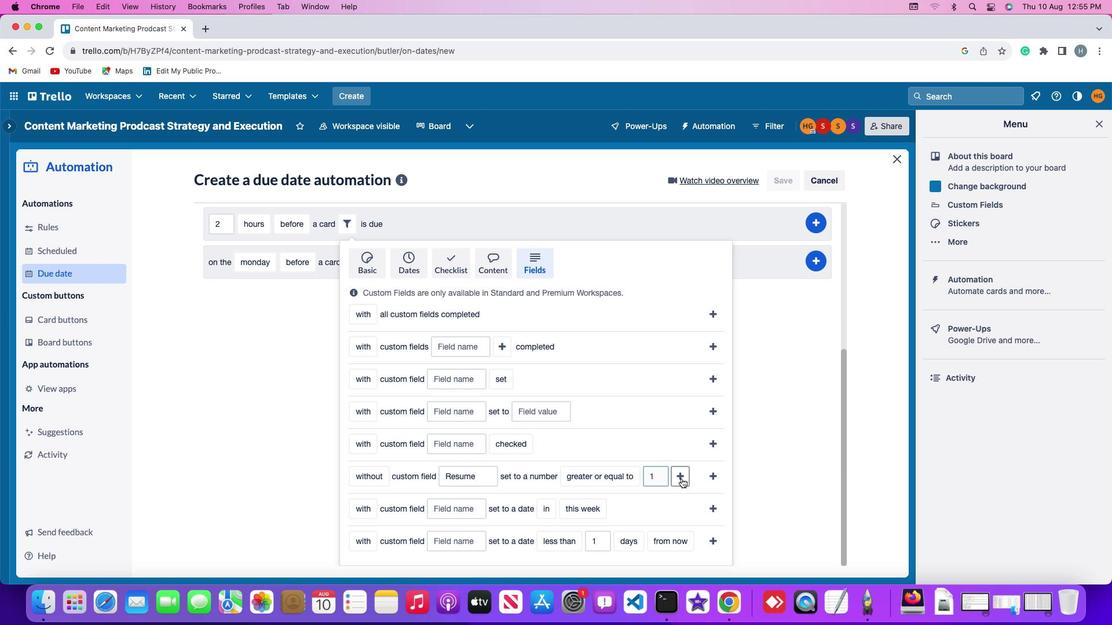 
Action: Mouse moved to (716, 481)
Screenshot: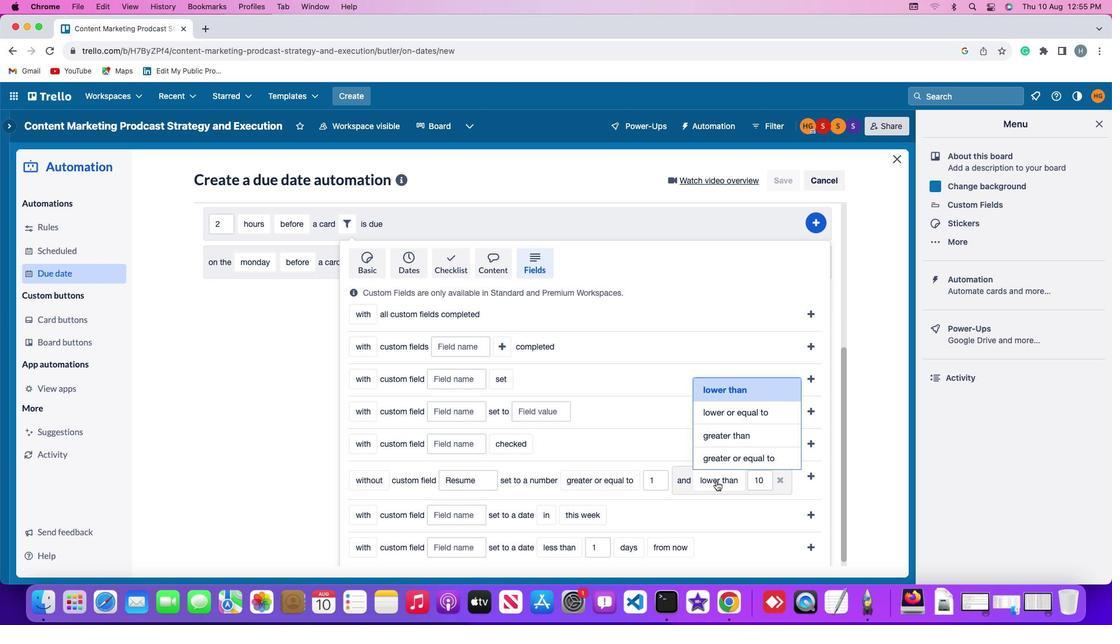 
Action: Mouse pressed left at (716, 481)
Screenshot: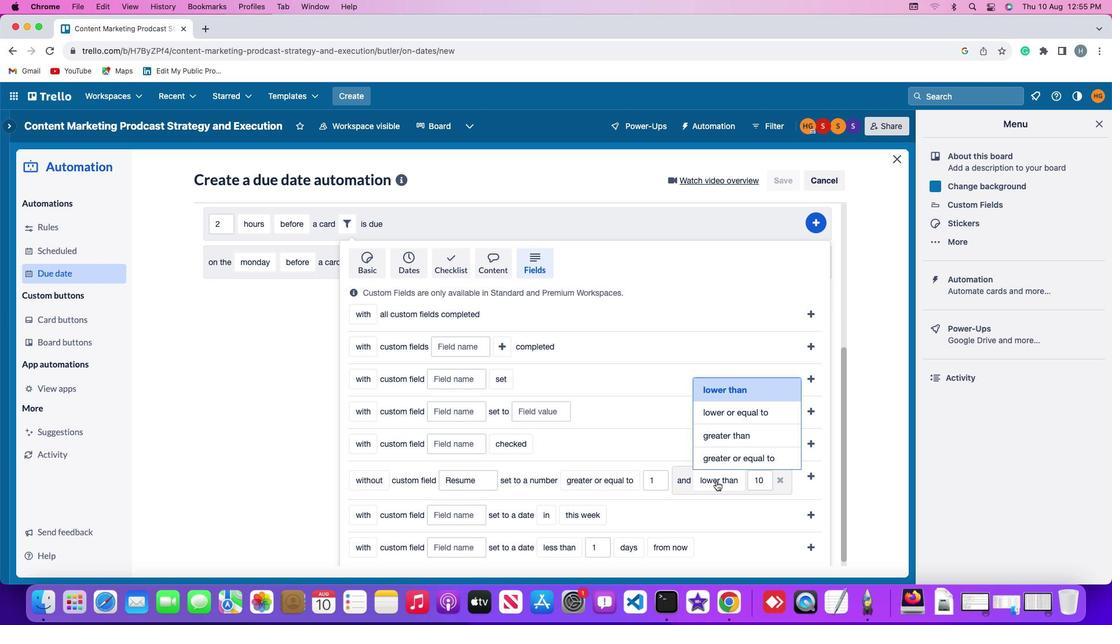 
Action: Mouse moved to (725, 437)
Screenshot: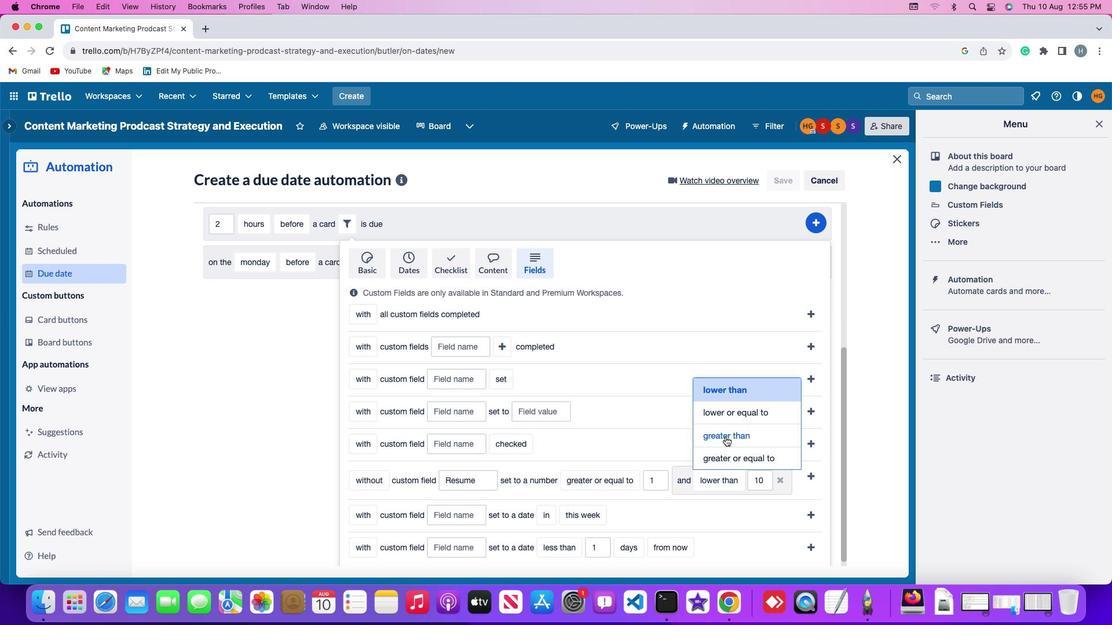 
Action: Mouse pressed left at (725, 437)
Screenshot: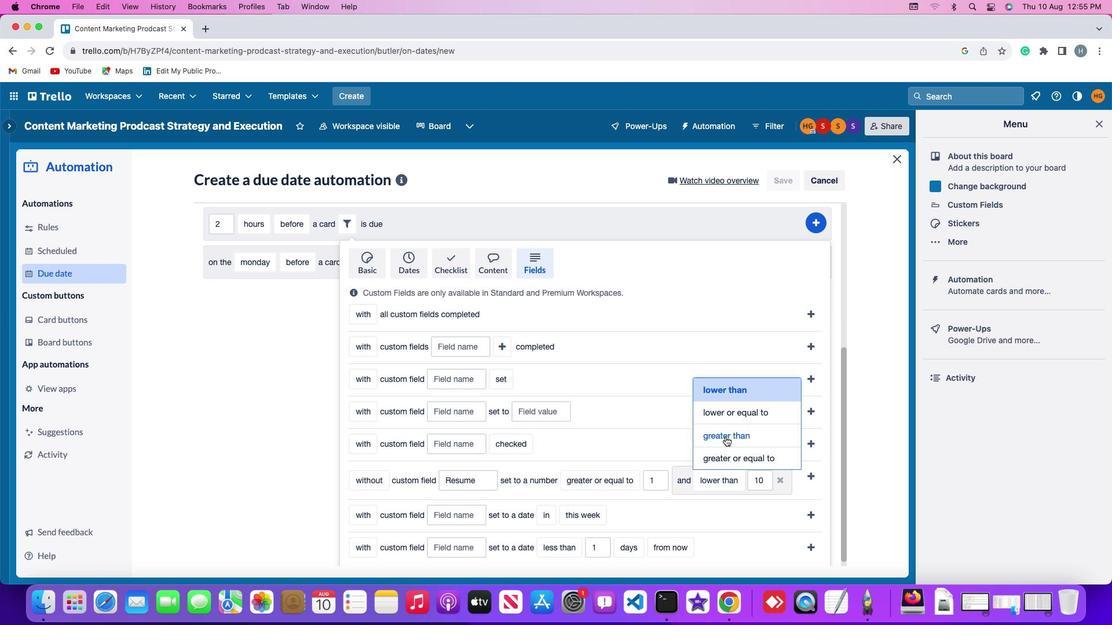 
Action: Mouse moved to (450, 497)
Screenshot: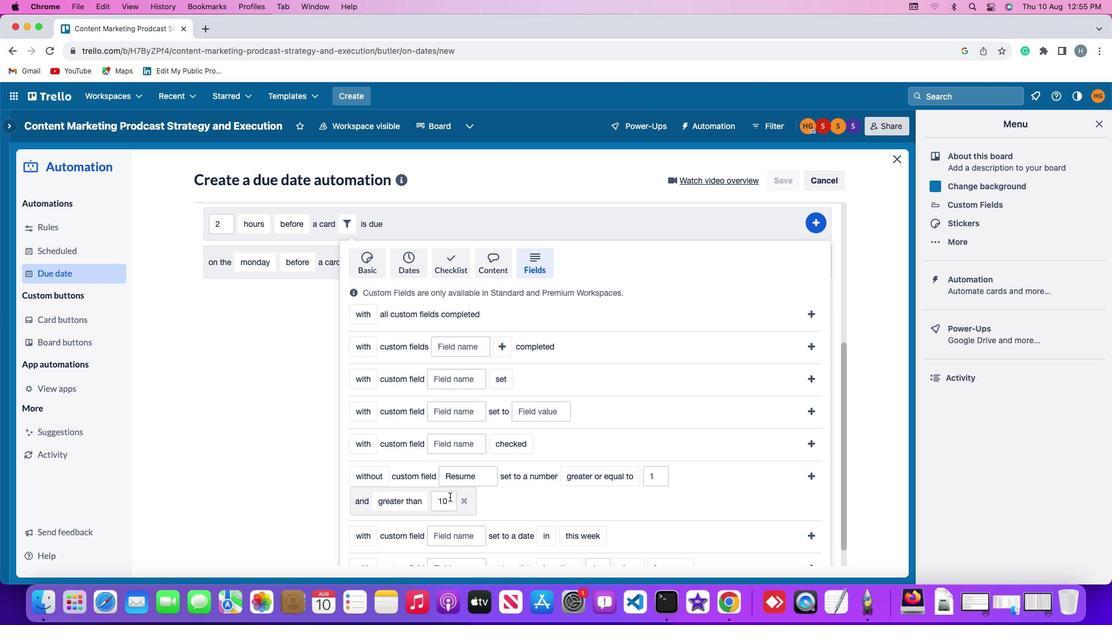 
Action: Mouse pressed left at (450, 497)
Screenshot: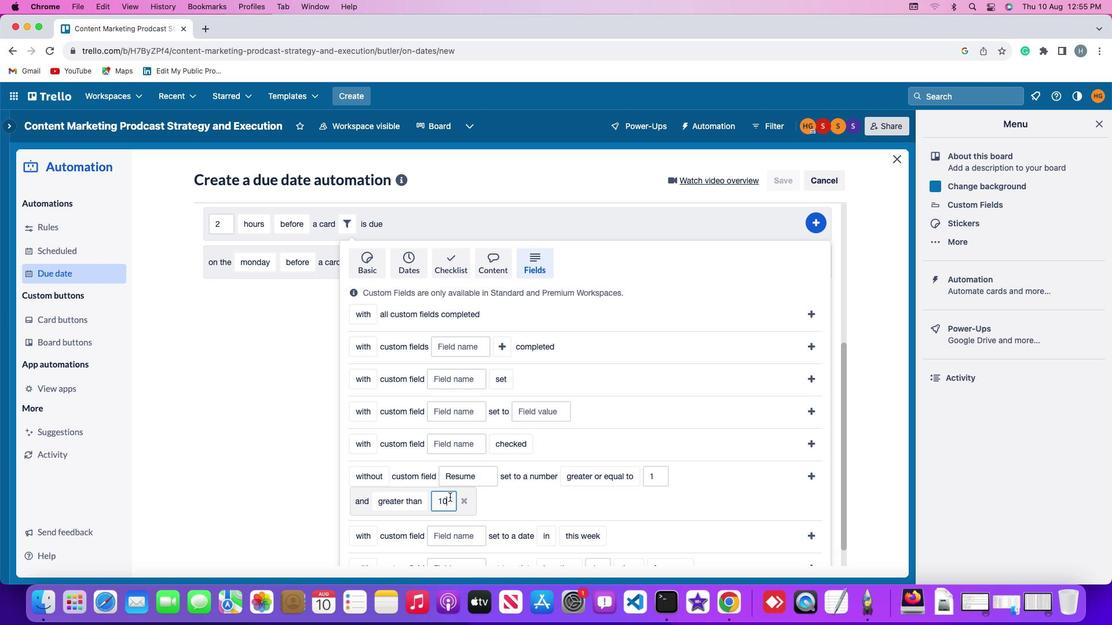 
Action: Mouse moved to (450, 497)
Screenshot: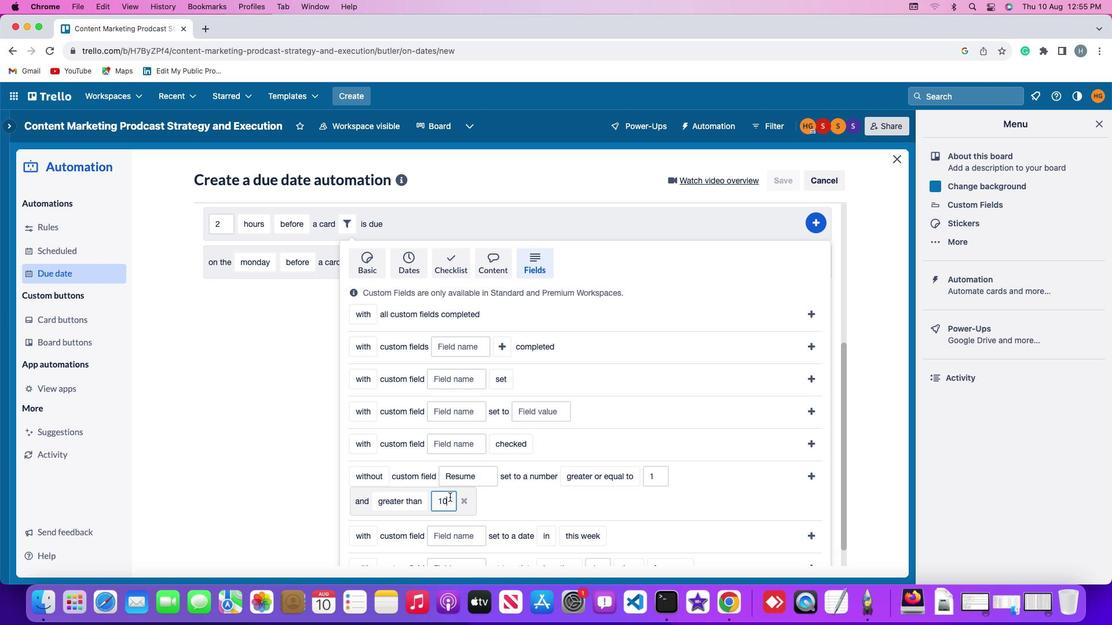 
Action: Key pressed Key.backspaceKey.backspace'1''0'
Screenshot: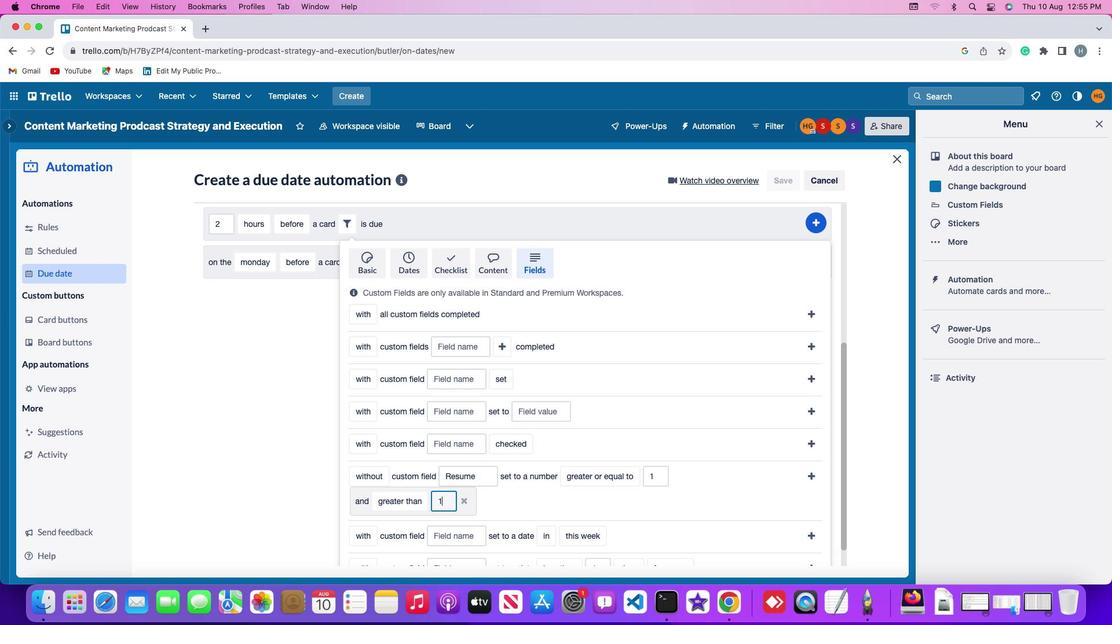 
Action: Mouse moved to (808, 471)
Screenshot: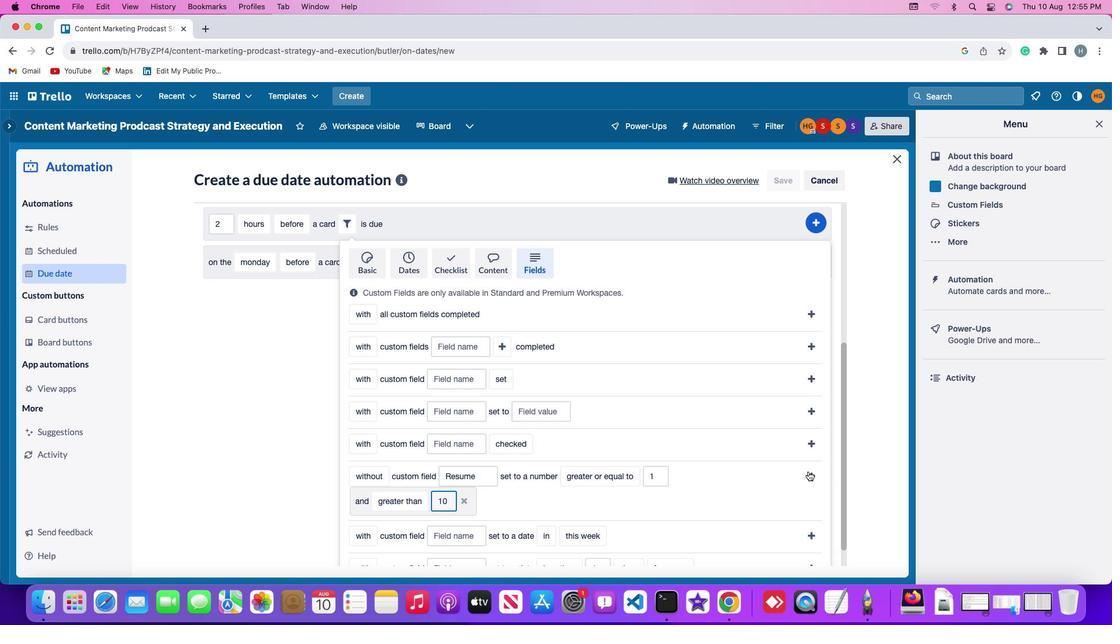 
Action: Mouse pressed left at (808, 471)
Screenshot: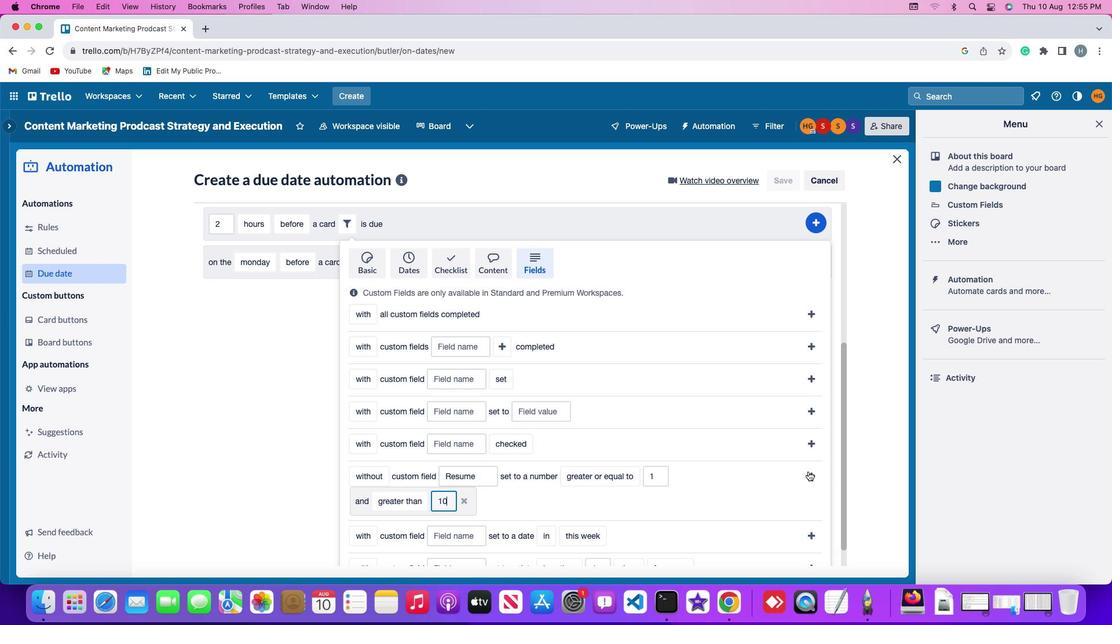 
Action: Mouse moved to (819, 464)
Screenshot: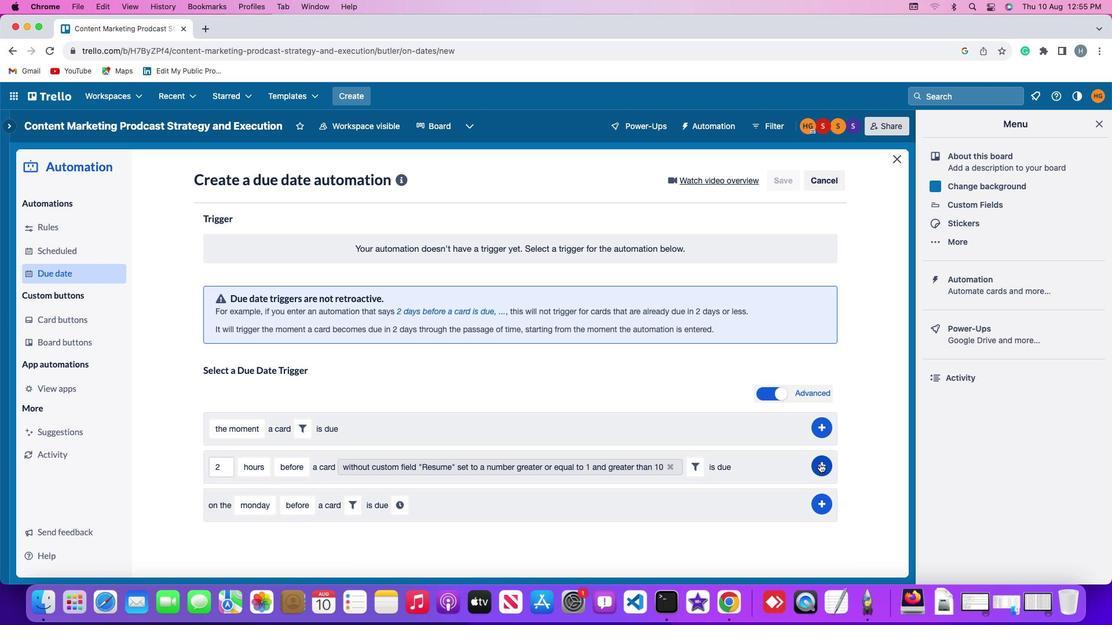 
Action: Mouse pressed left at (819, 464)
Screenshot: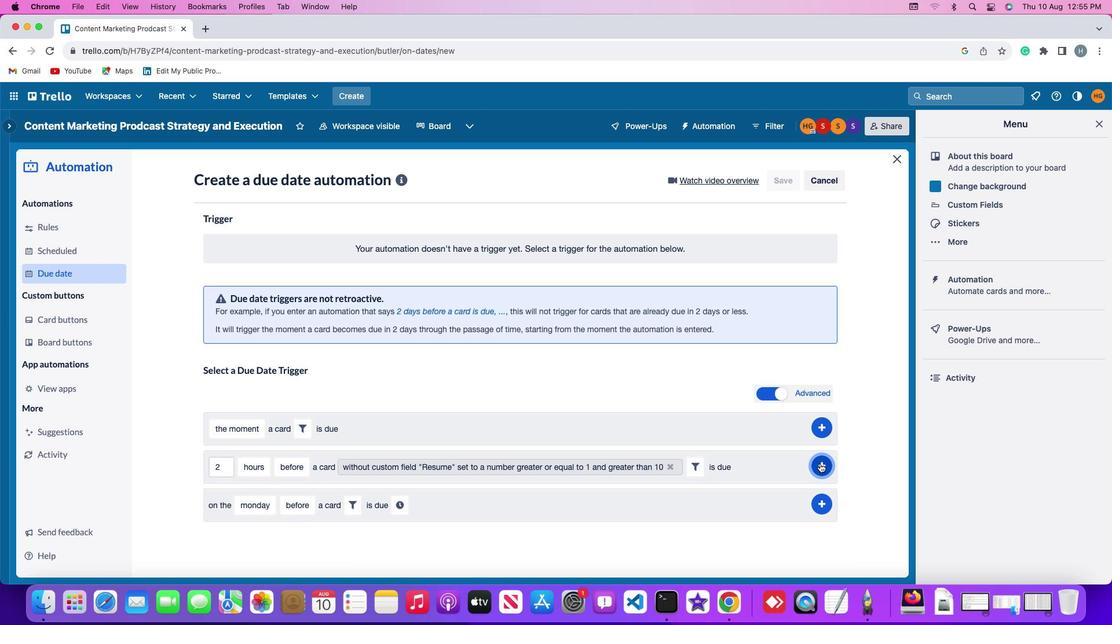 
Action: Mouse moved to (859, 397)
Screenshot: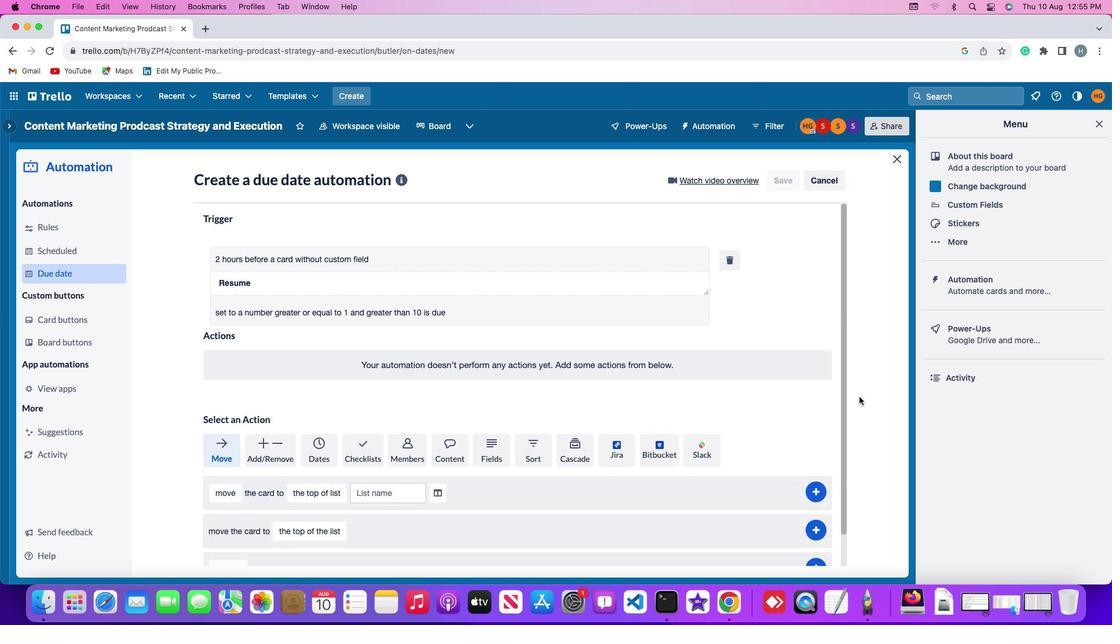 
